 Task: Check the percentage active listings of fireplace in the last 1 year.
Action: Mouse moved to (949, 241)
Screenshot: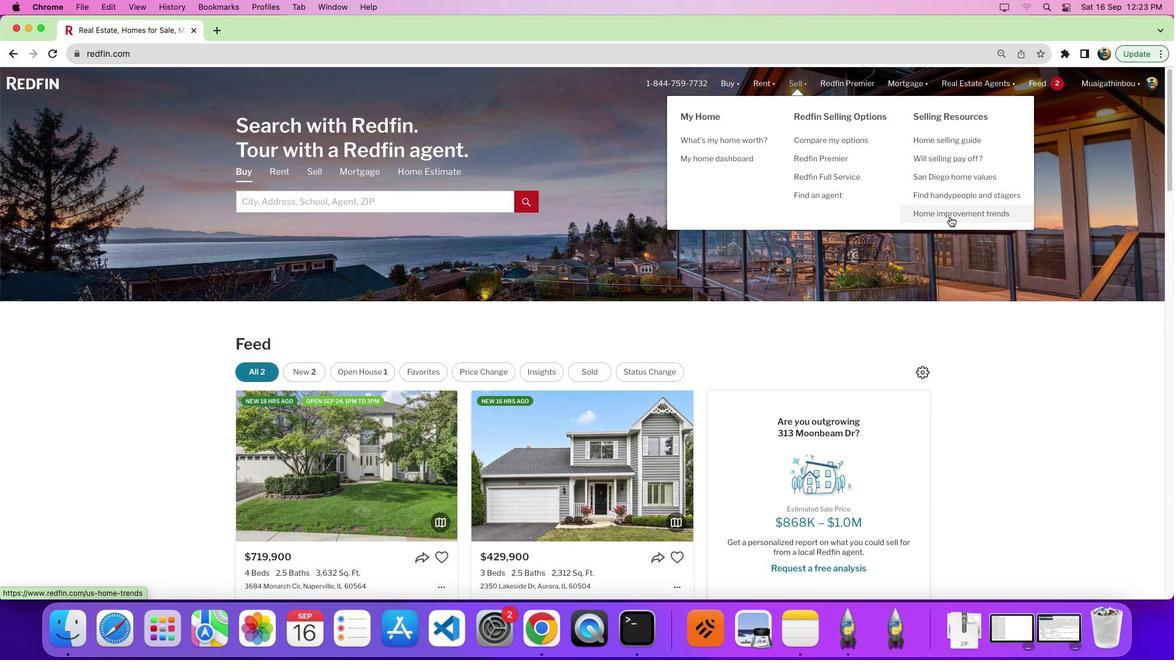 
Action: Mouse pressed left at (949, 241)
Screenshot: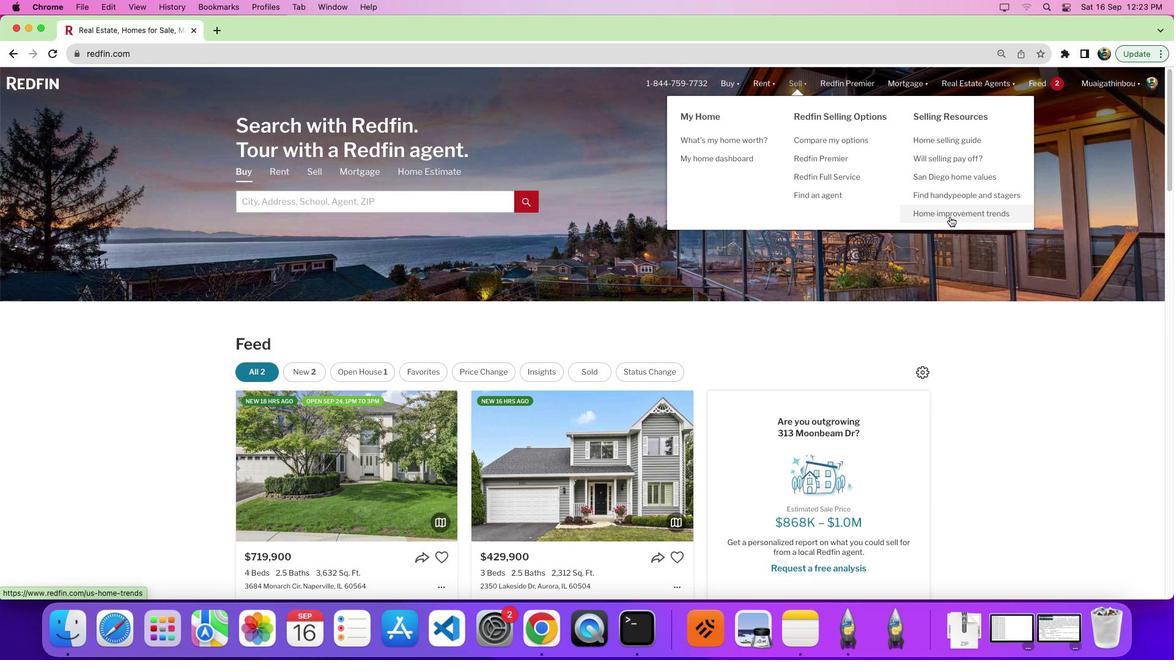 
Action: Mouse pressed left at (949, 241)
Screenshot: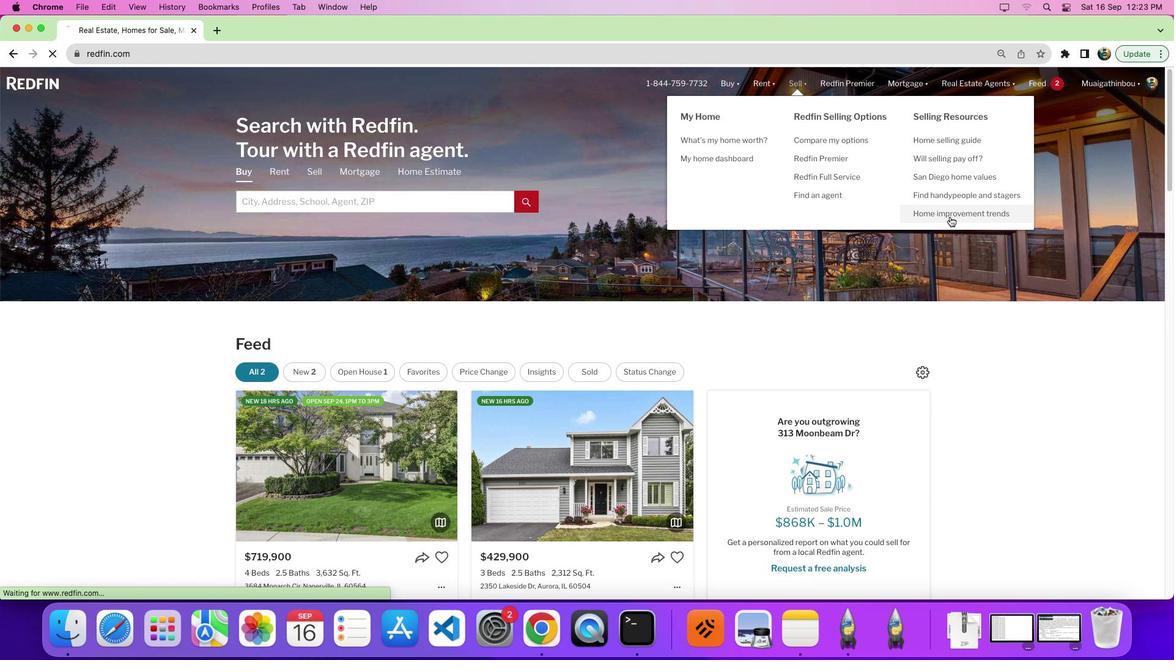 
Action: Mouse moved to (728, 402)
Screenshot: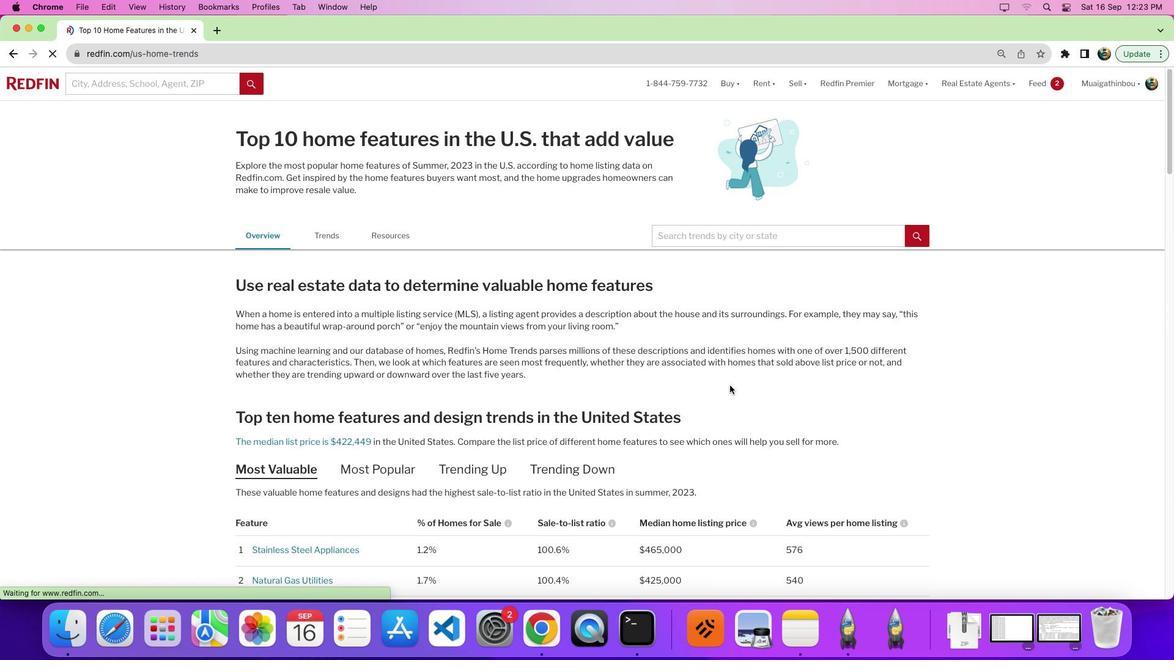 
Action: Mouse scrolled (728, 402) with delta (-6, 31)
Screenshot: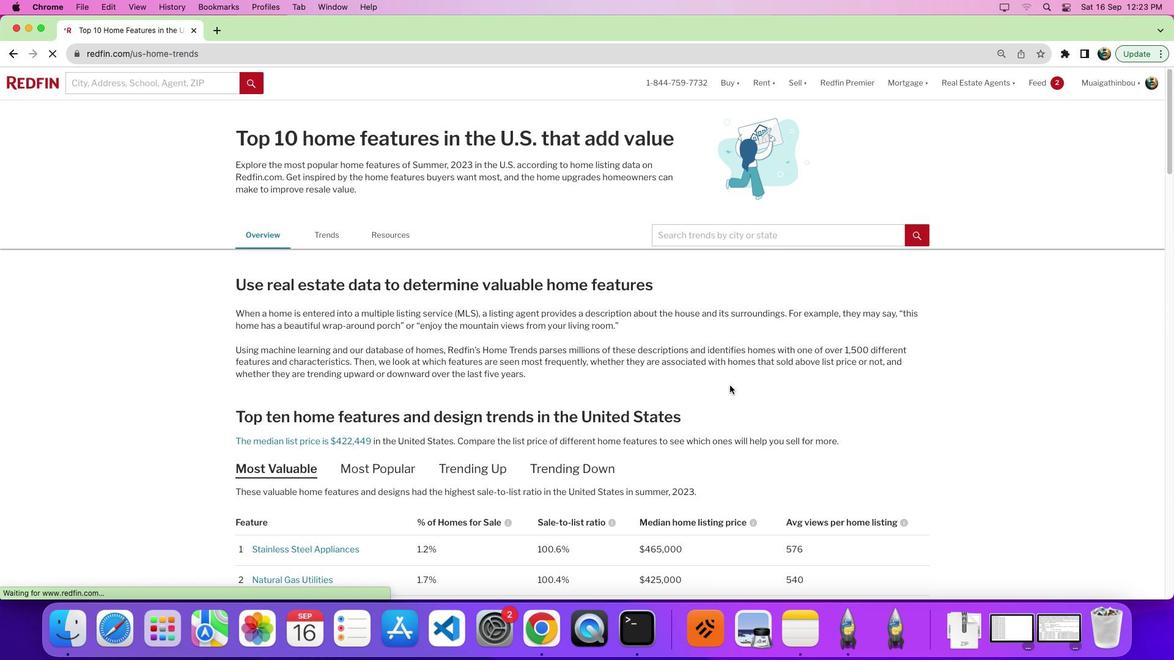 
Action: Mouse moved to (729, 402)
Screenshot: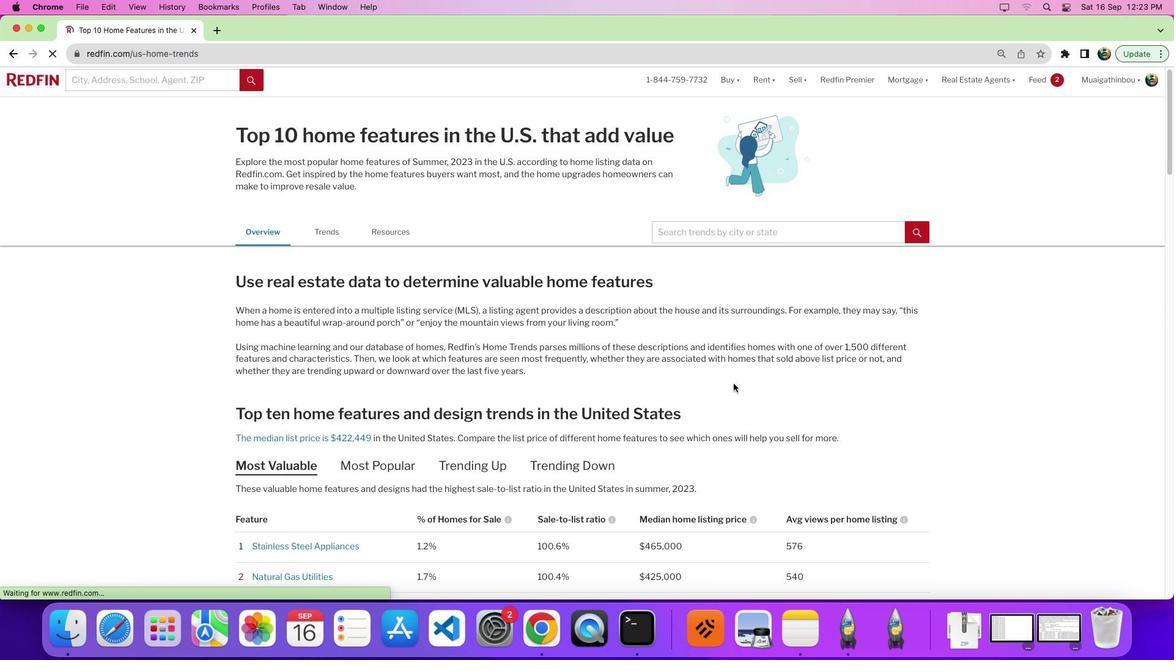 
Action: Mouse scrolled (729, 402) with delta (-6, 31)
Screenshot: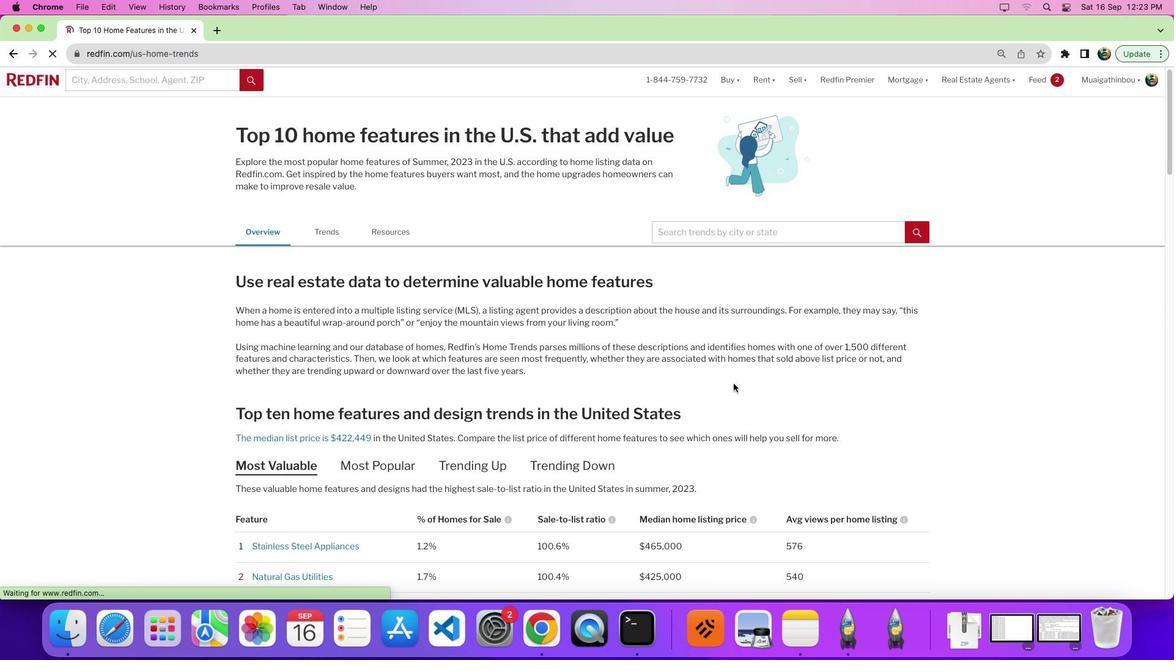 
Action: Mouse moved to (731, 401)
Screenshot: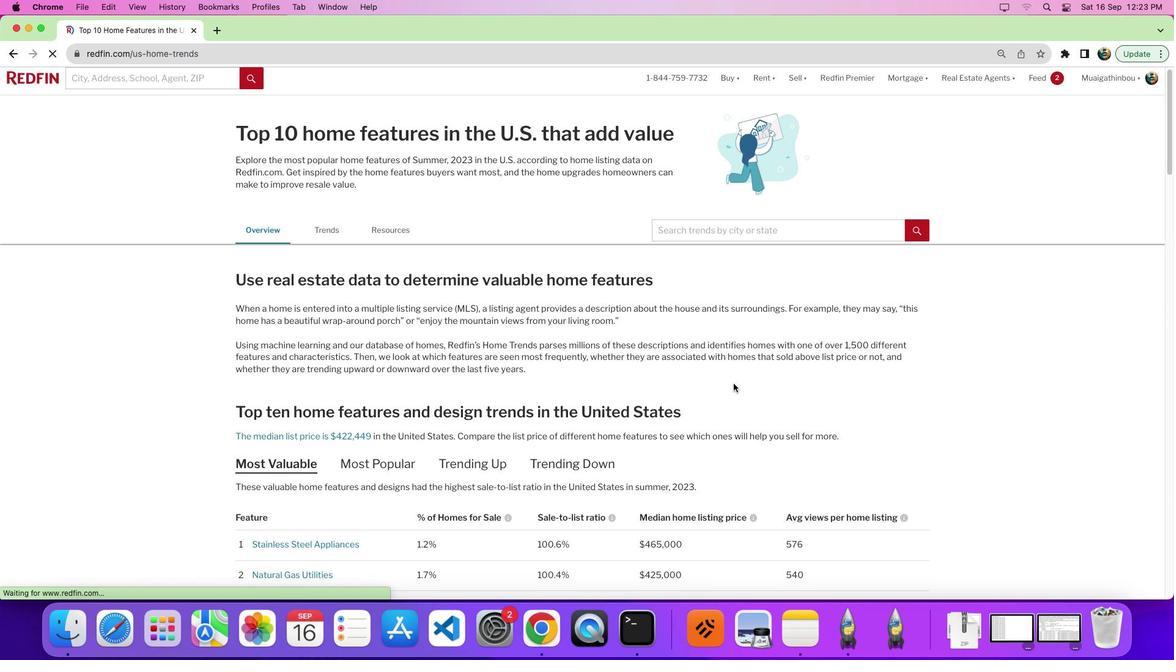 
Action: Mouse scrolled (731, 401) with delta (-6, 31)
Screenshot: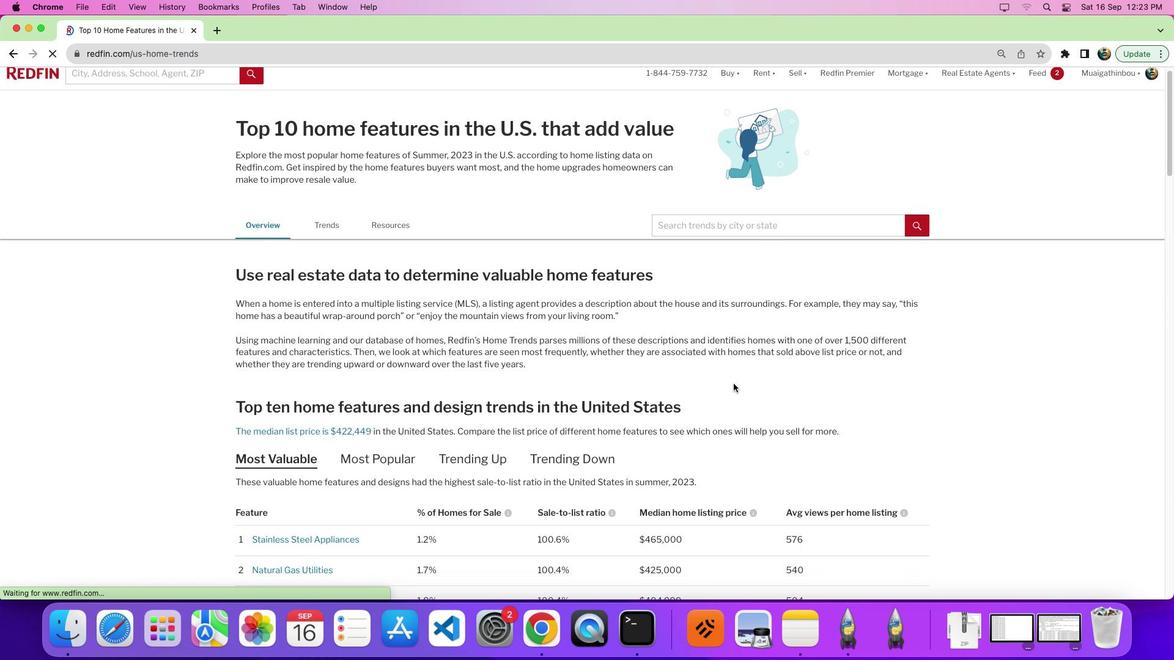 
Action: Mouse moved to (730, 400)
Screenshot: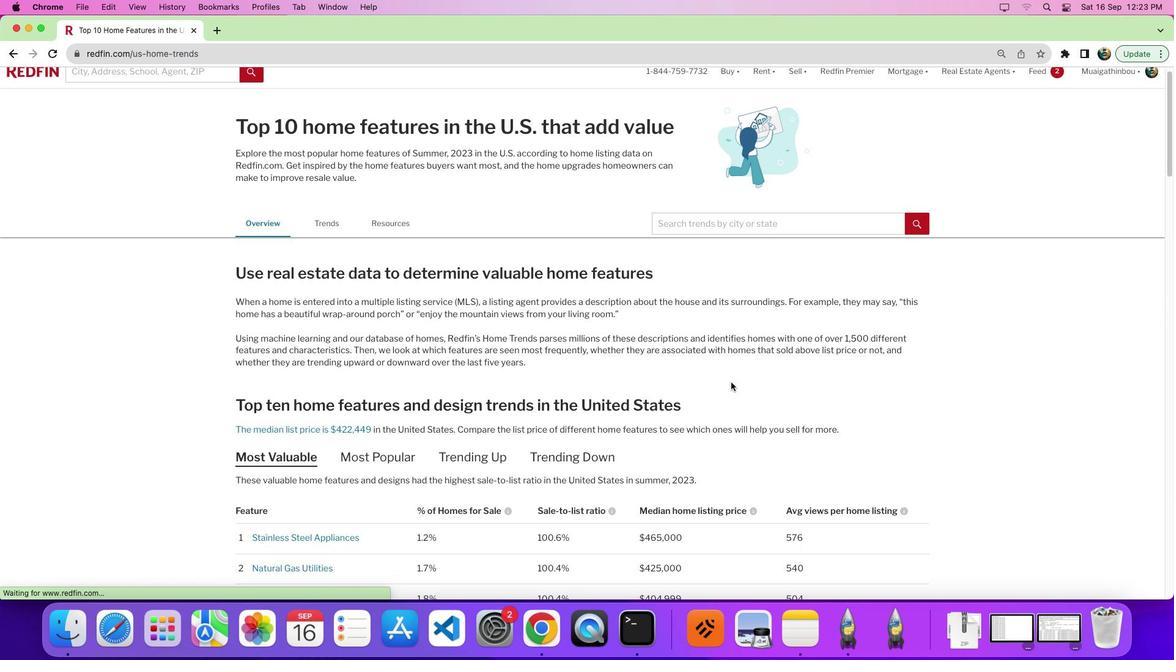 
Action: Mouse scrolled (730, 400) with delta (-6, 31)
Screenshot: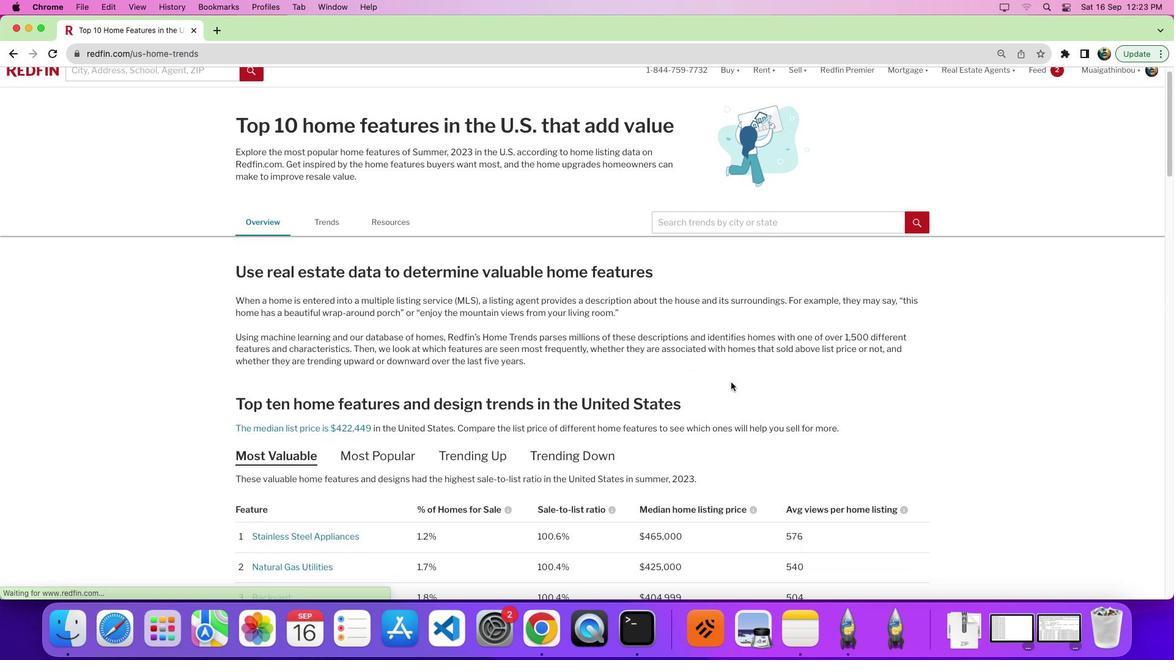 
Action: Mouse scrolled (730, 400) with delta (-6, 31)
Screenshot: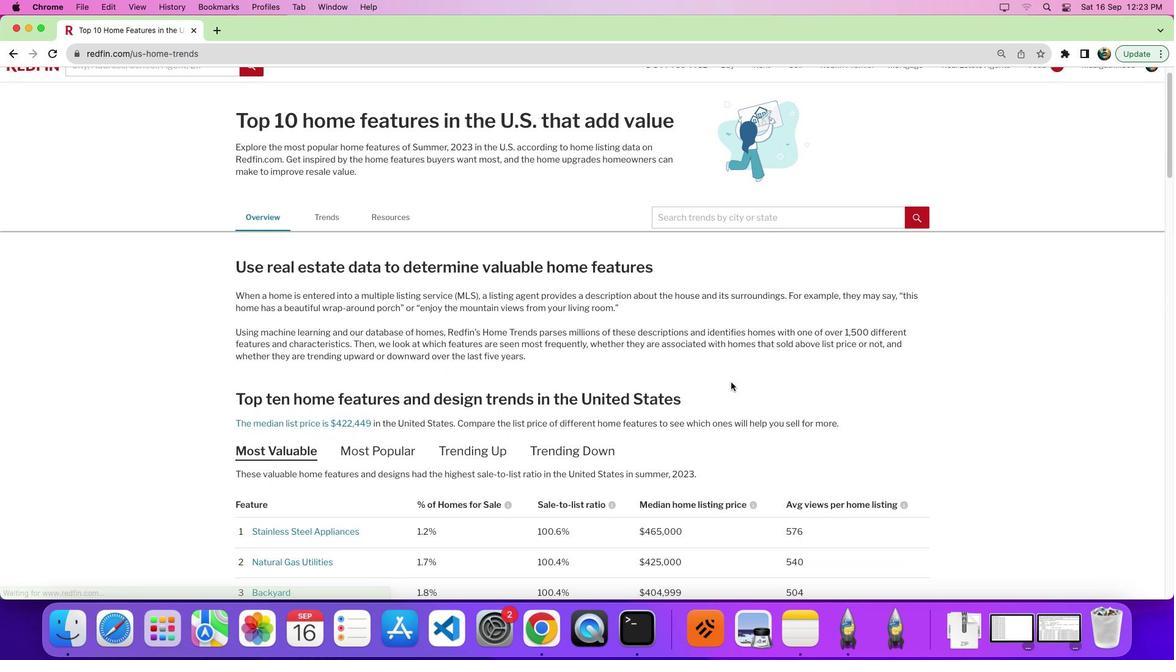 
Action: Mouse moved to (727, 401)
Screenshot: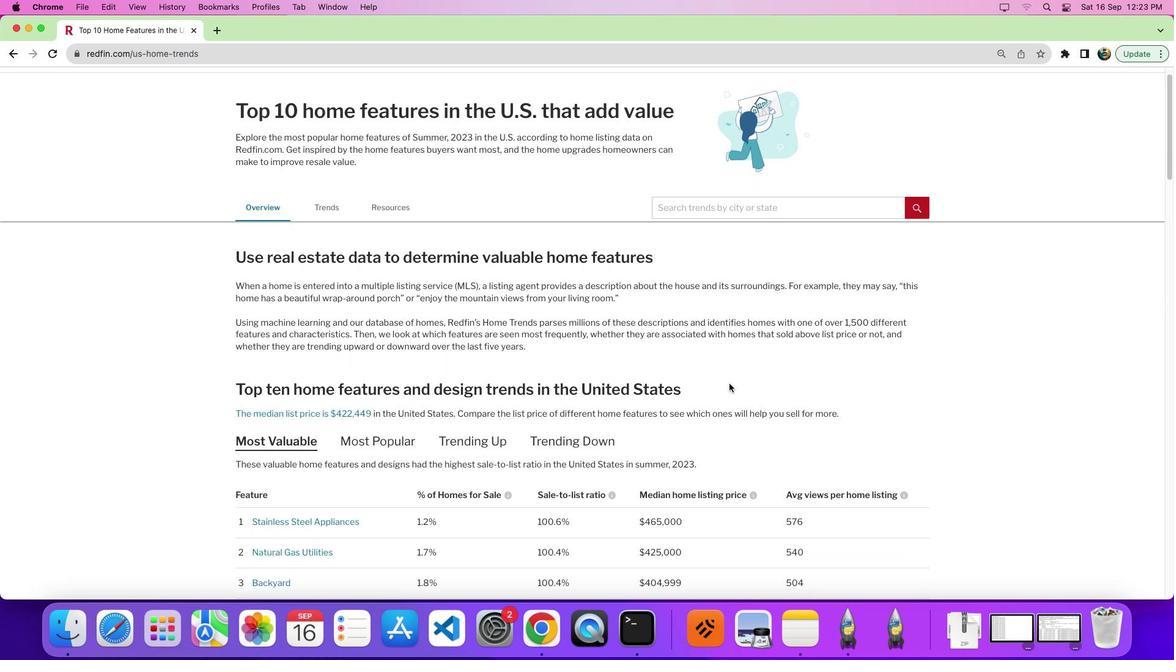
Action: Mouse scrolled (727, 401) with delta (-6, 31)
Screenshot: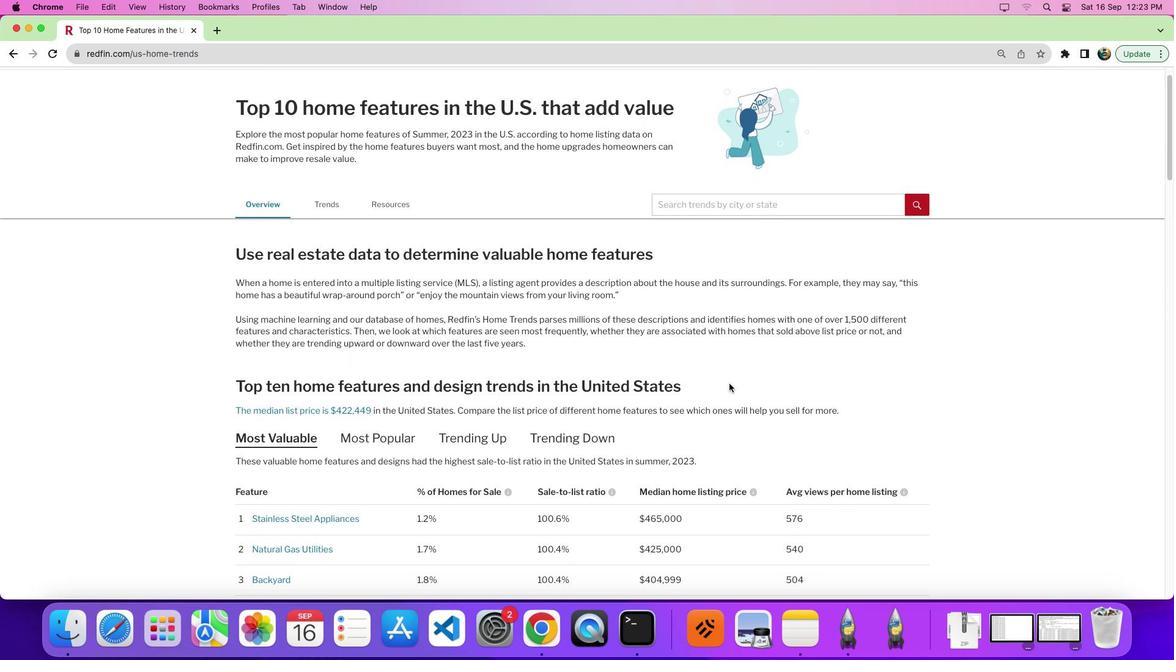 
Action: Mouse scrolled (727, 401) with delta (-6, 31)
Screenshot: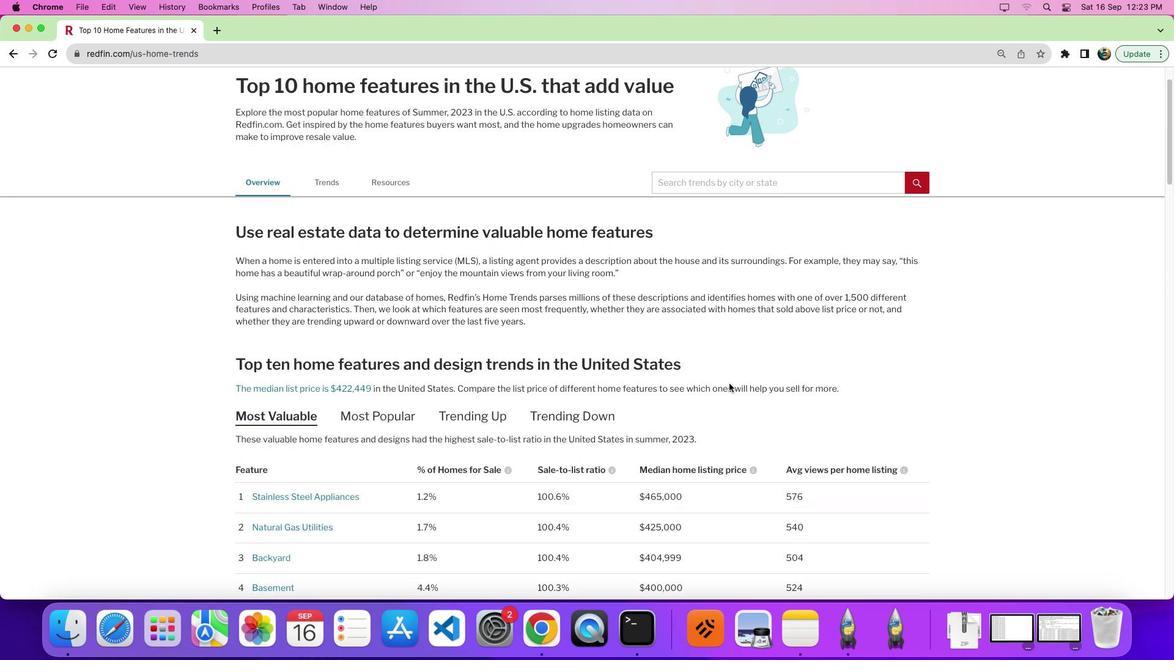 
Action: Mouse scrolled (727, 401) with delta (-6, 27)
Screenshot: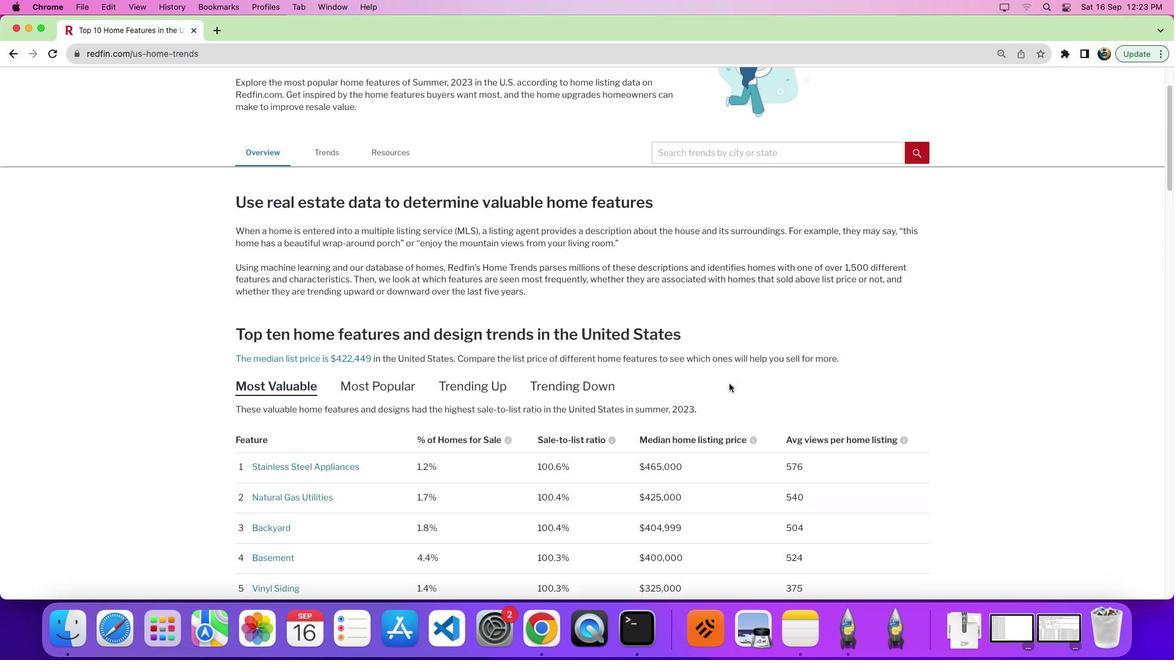 
Action: Mouse scrolled (727, 401) with delta (-6, 31)
Screenshot: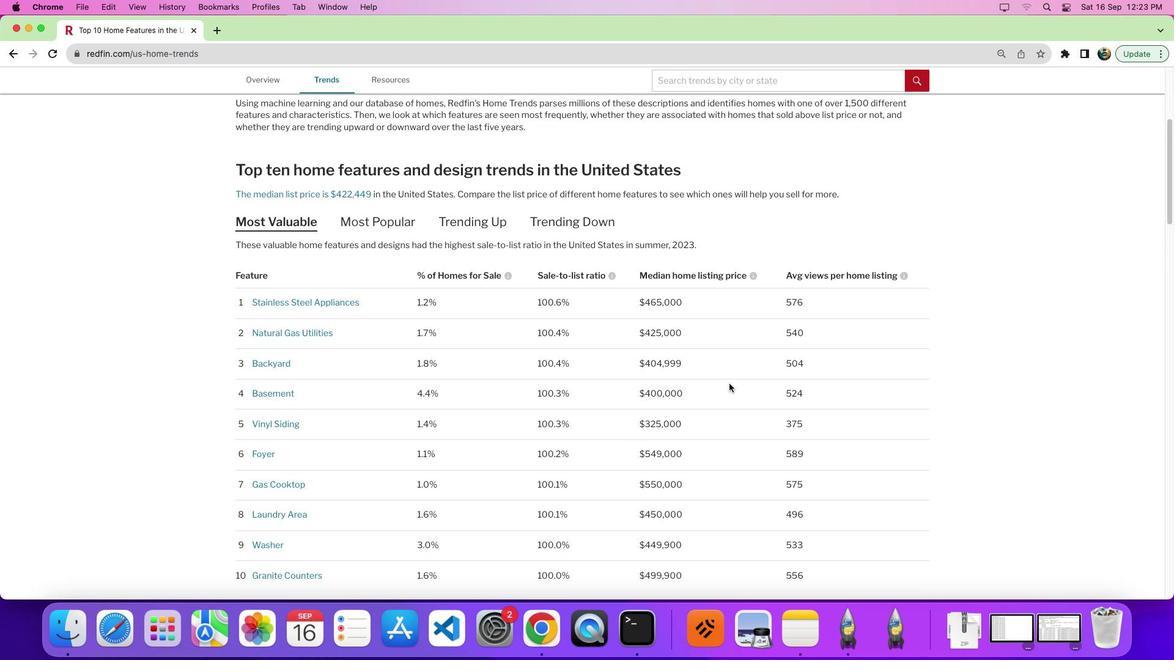 
Action: Mouse scrolled (727, 401) with delta (-6, 31)
Screenshot: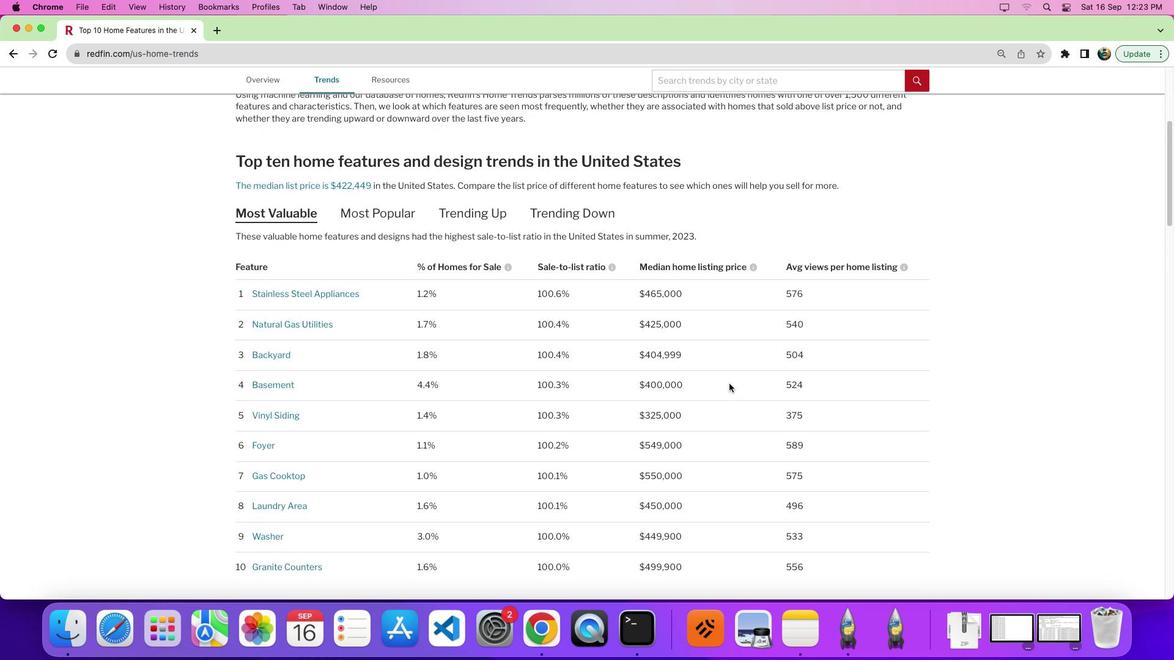 
Action: Mouse scrolled (727, 401) with delta (-6, 30)
Screenshot: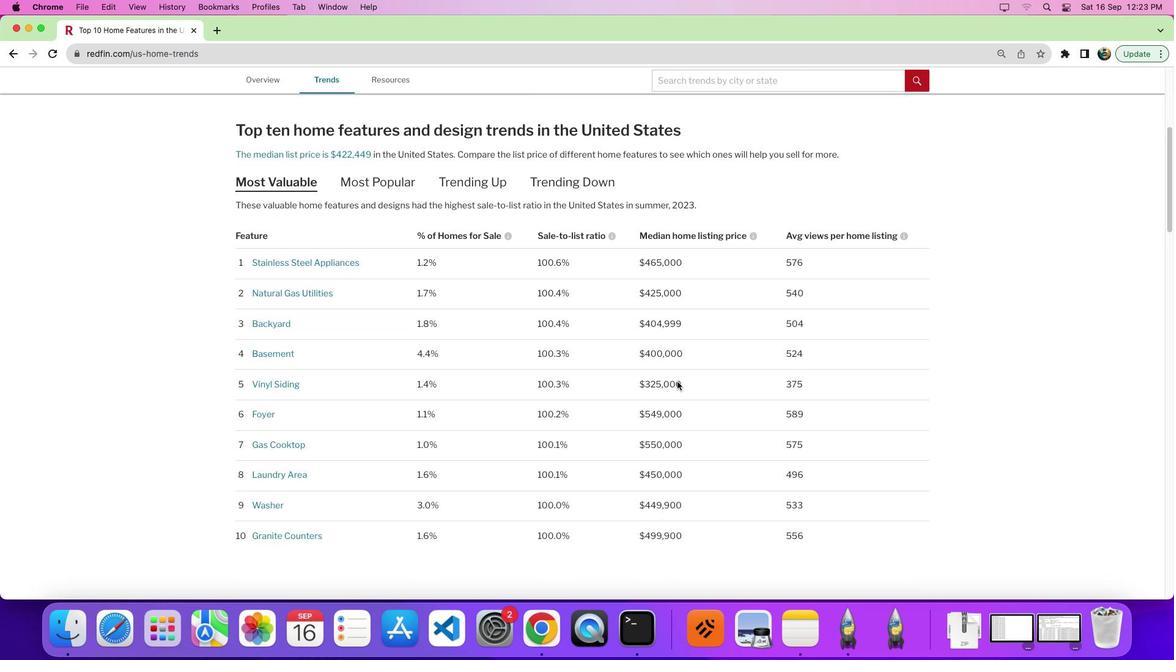 
Action: Mouse moved to (631, 398)
Screenshot: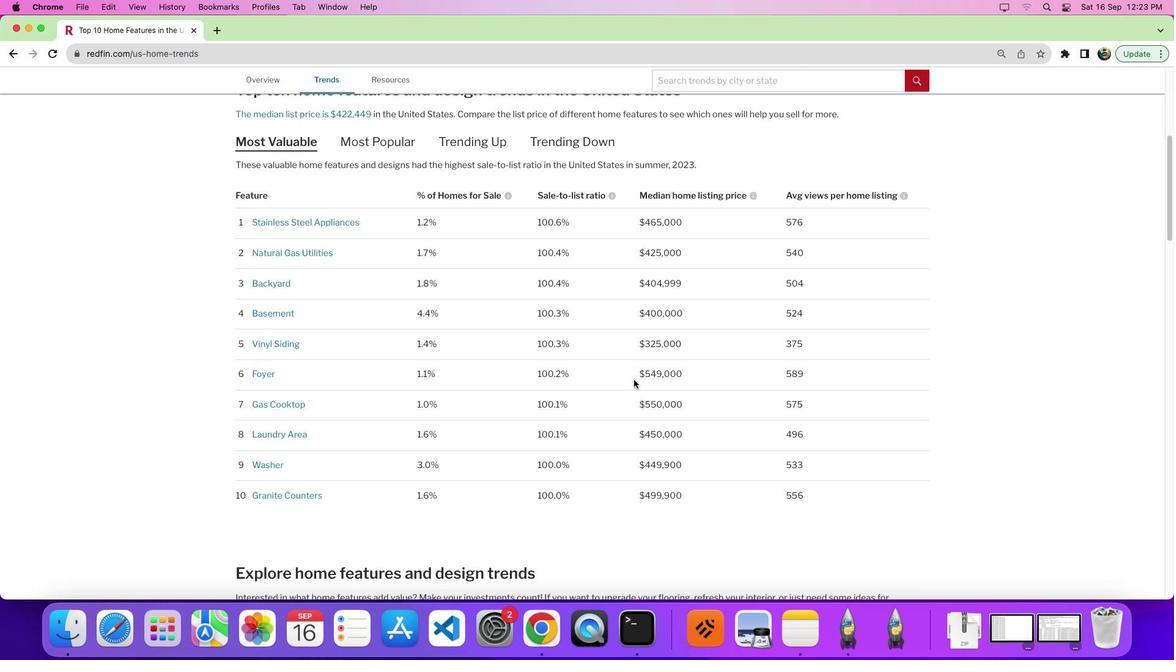 
Action: Mouse scrolled (631, 398) with delta (-6, 31)
Screenshot: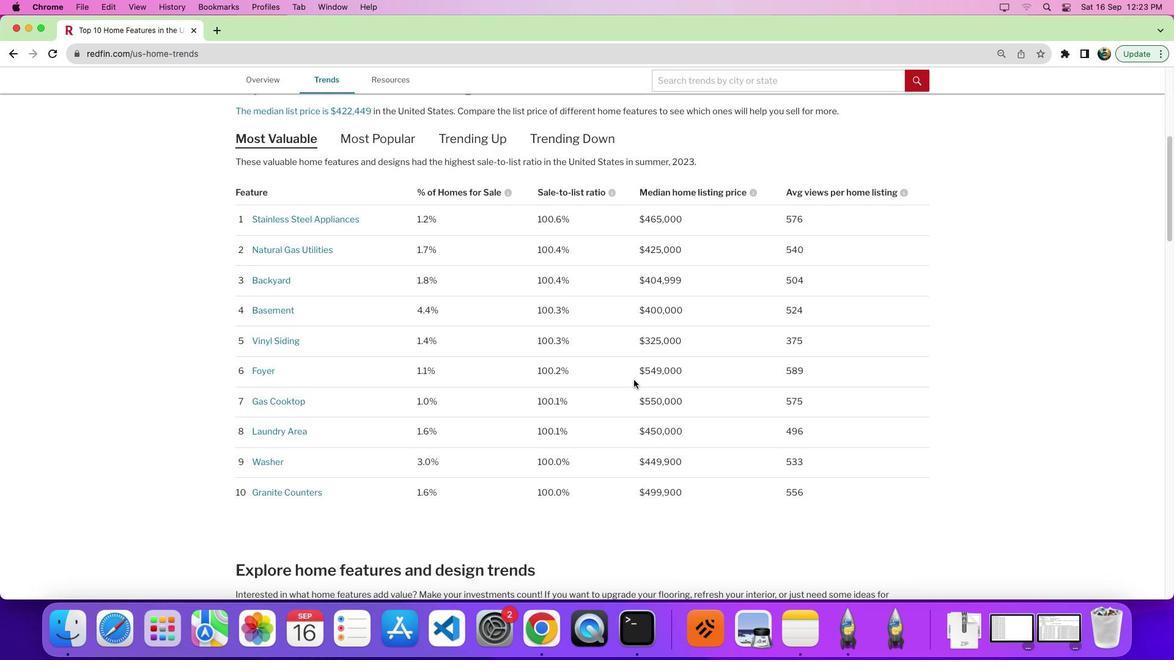 
Action: Mouse scrolled (631, 398) with delta (-6, 31)
Screenshot: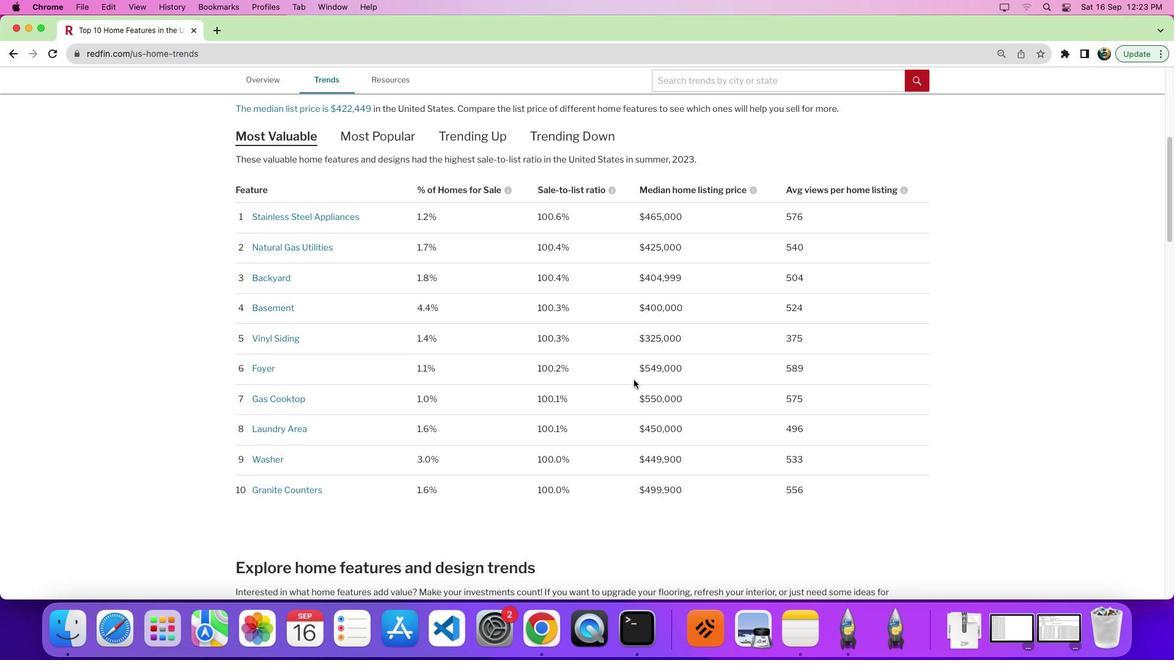 
Action: Mouse moved to (631, 398)
Screenshot: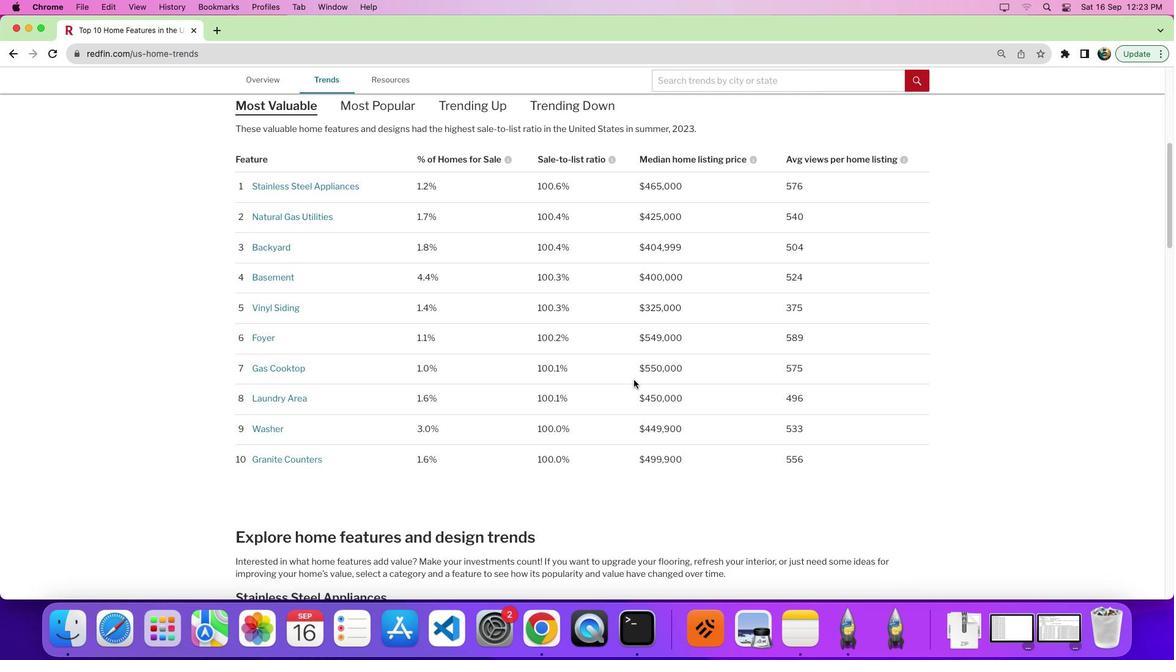 
Action: Mouse scrolled (631, 398) with delta (-6, 31)
Screenshot: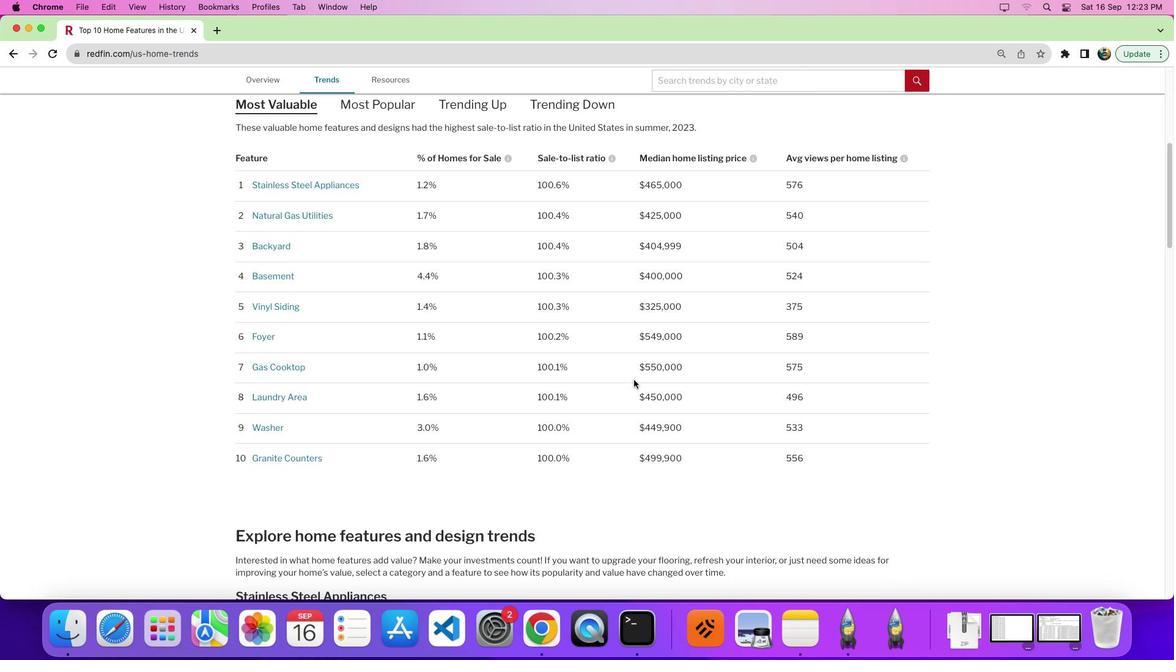 
Action: Mouse scrolled (631, 398) with delta (-6, 31)
Screenshot: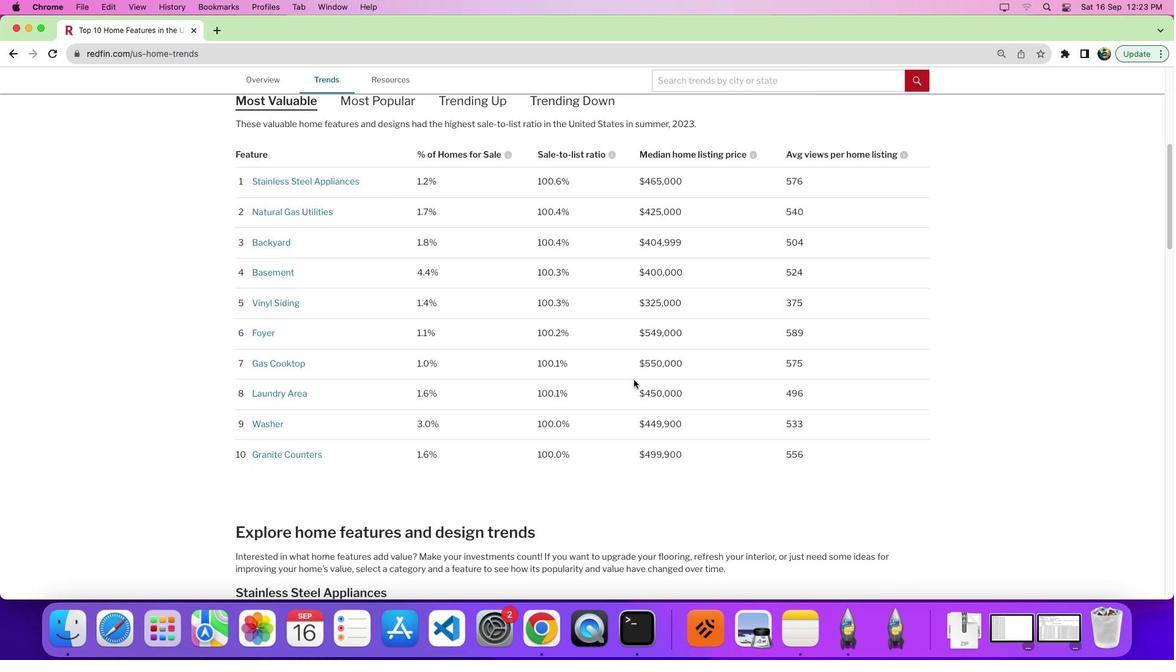 
Action: Mouse scrolled (631, 398) with delta (-6, 27)
Screenshot: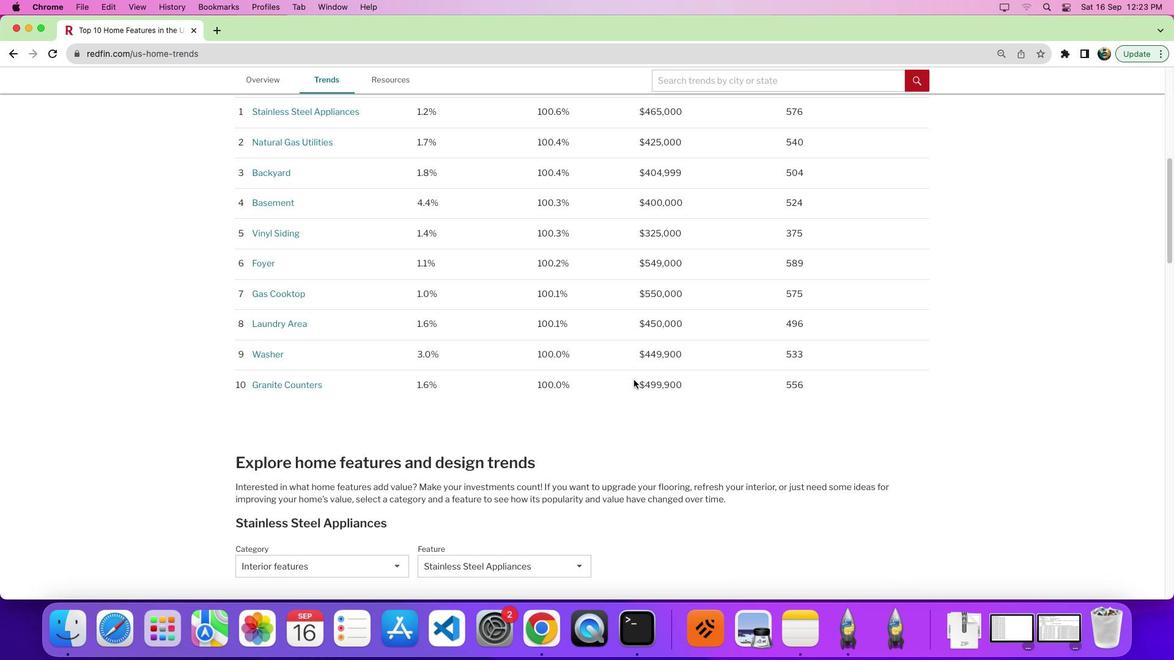 
Action: Mouse moved to (517, 433)
Screenshot: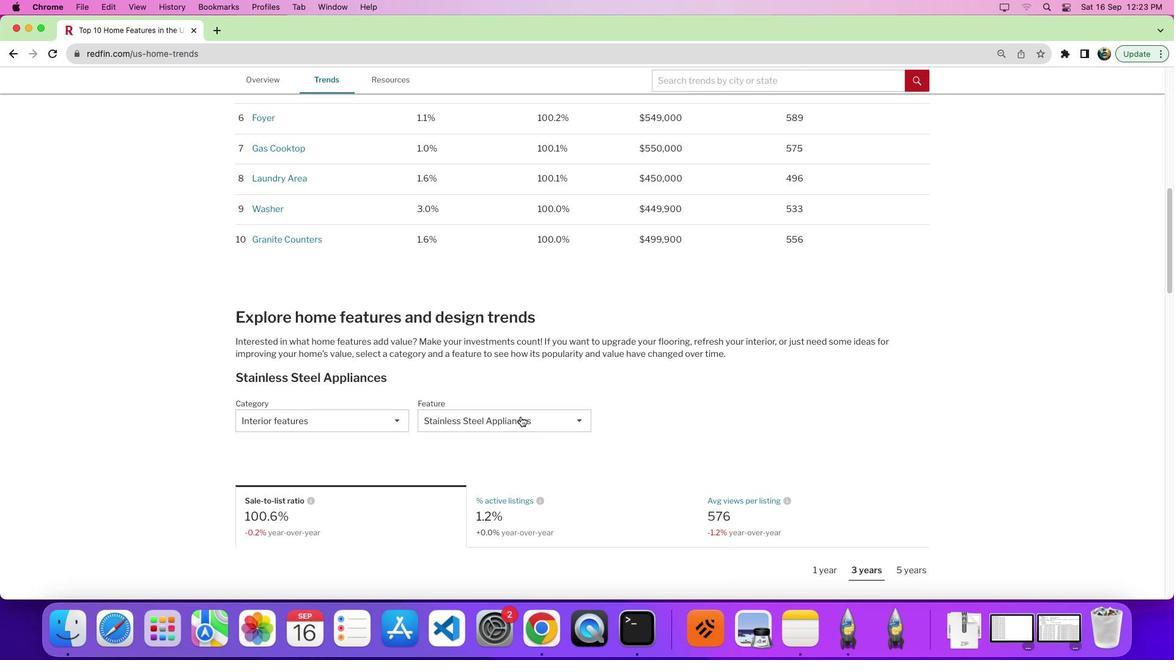 
Action: Mouse pressed left at (517, 433)
Screenshot: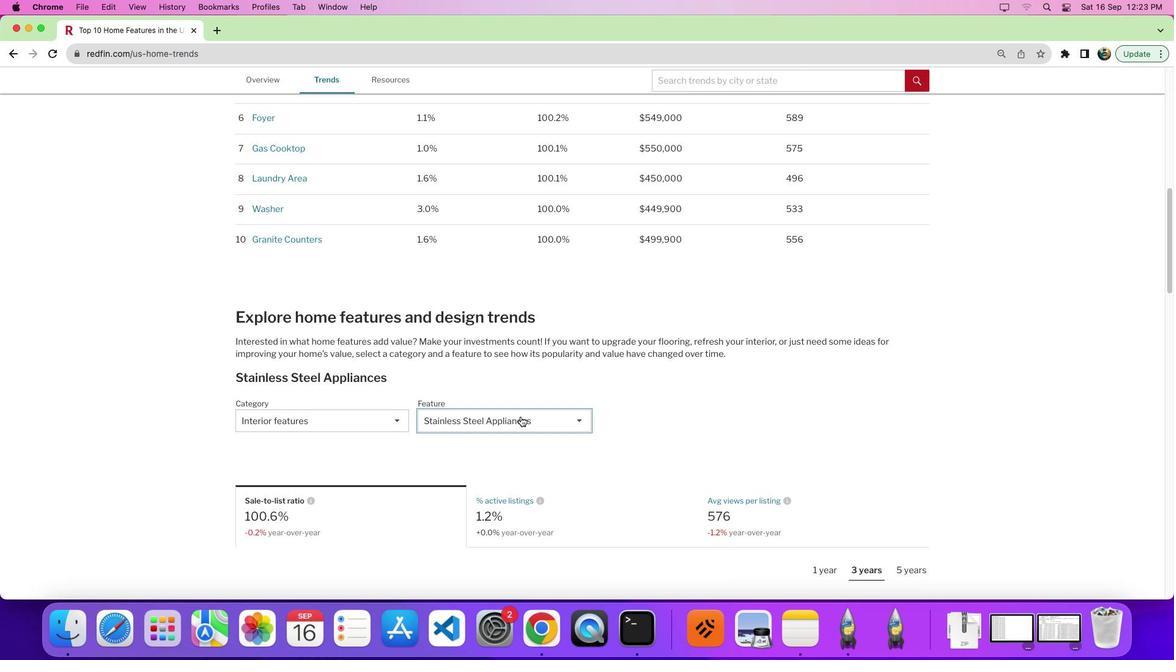 
Action: Mouse moved to (583, 517)
Screenshot: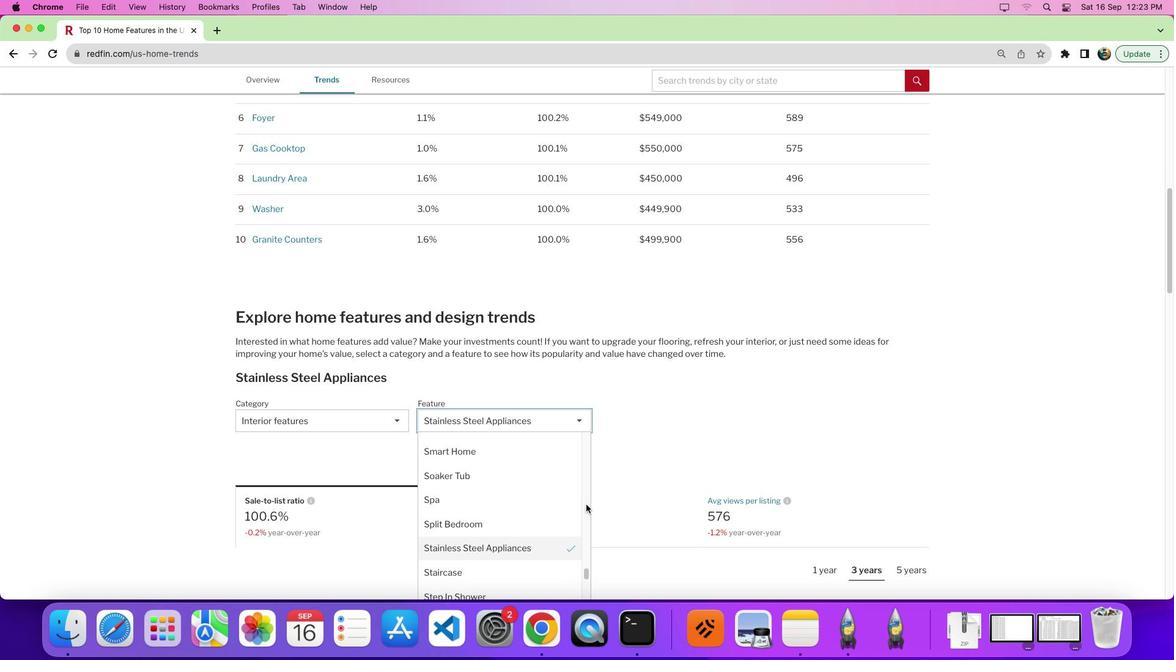
Action: Mouse pressed left at (583, 517)
Screenshot: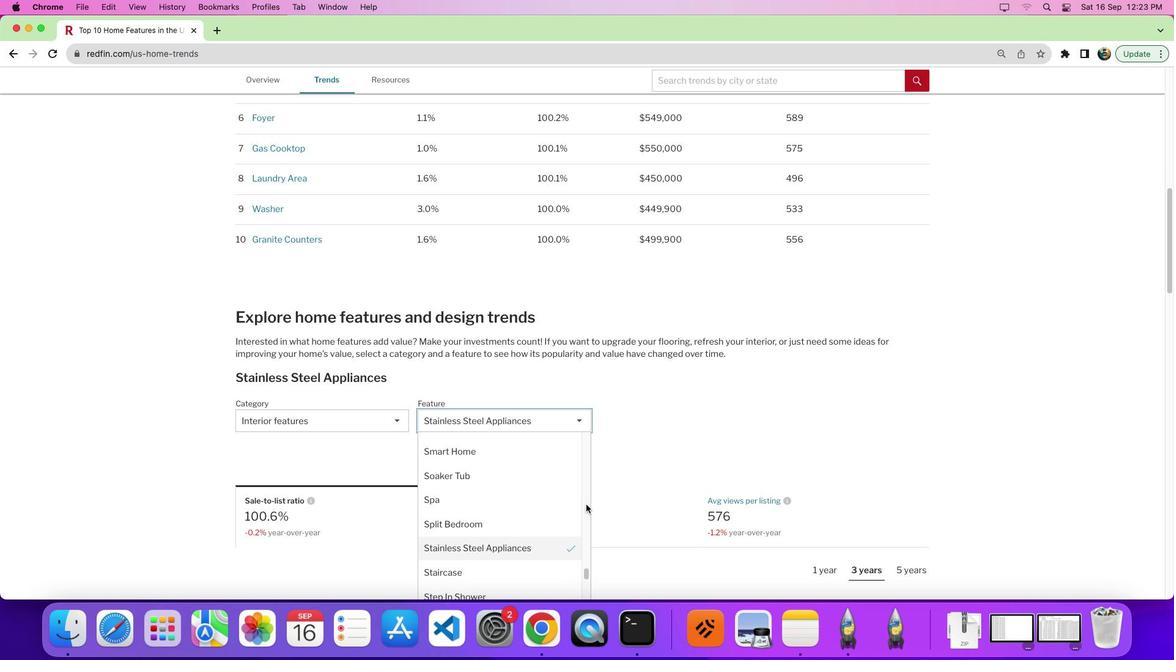 
Action: Mouse moved to (488, 517)
Screenshot: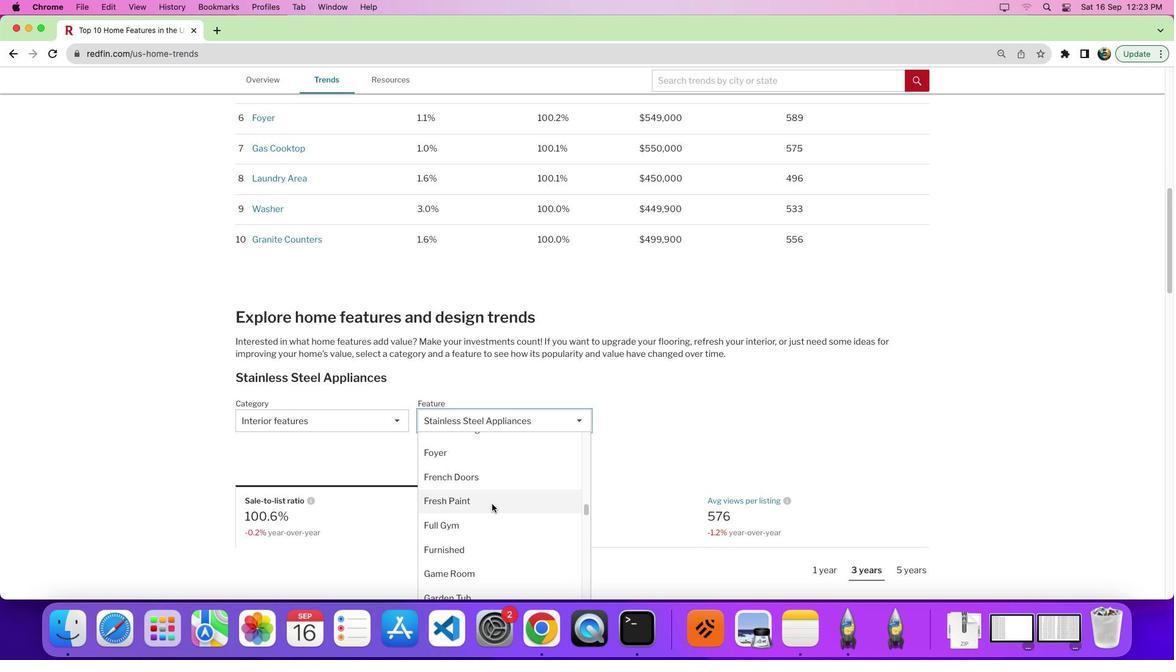 
Action: Mouse scrolled (488, 517) with delta (-6, 32)
Screenshot: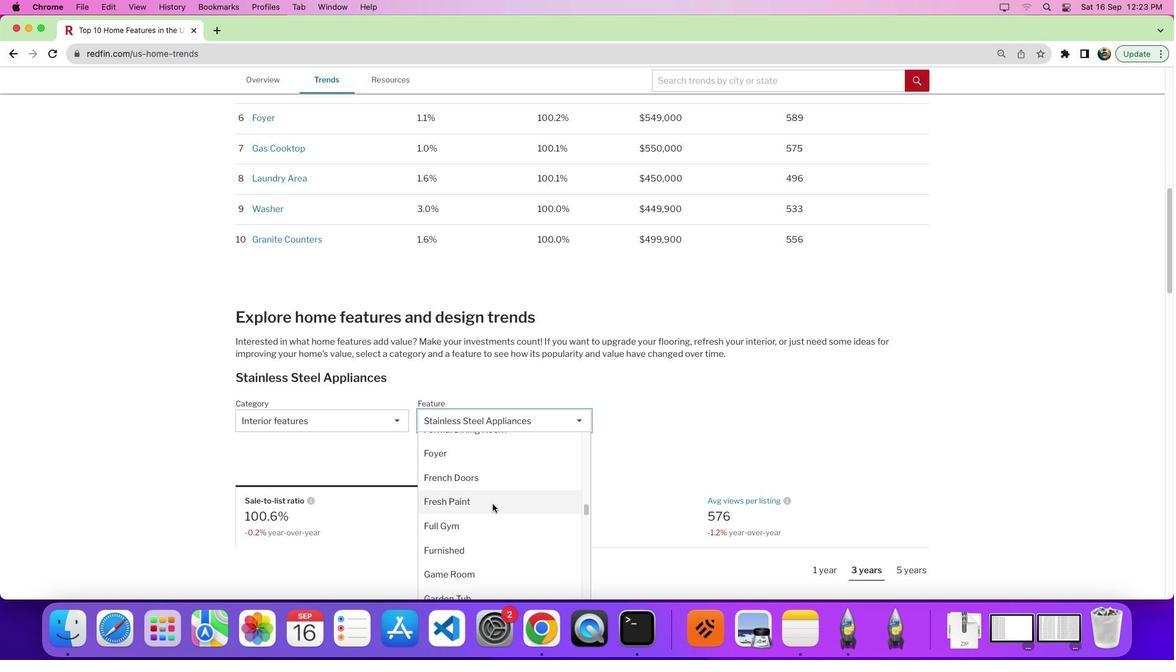 
Action: Mouse scrolled (488, 517) with delta (-6, 32)
Screenshot: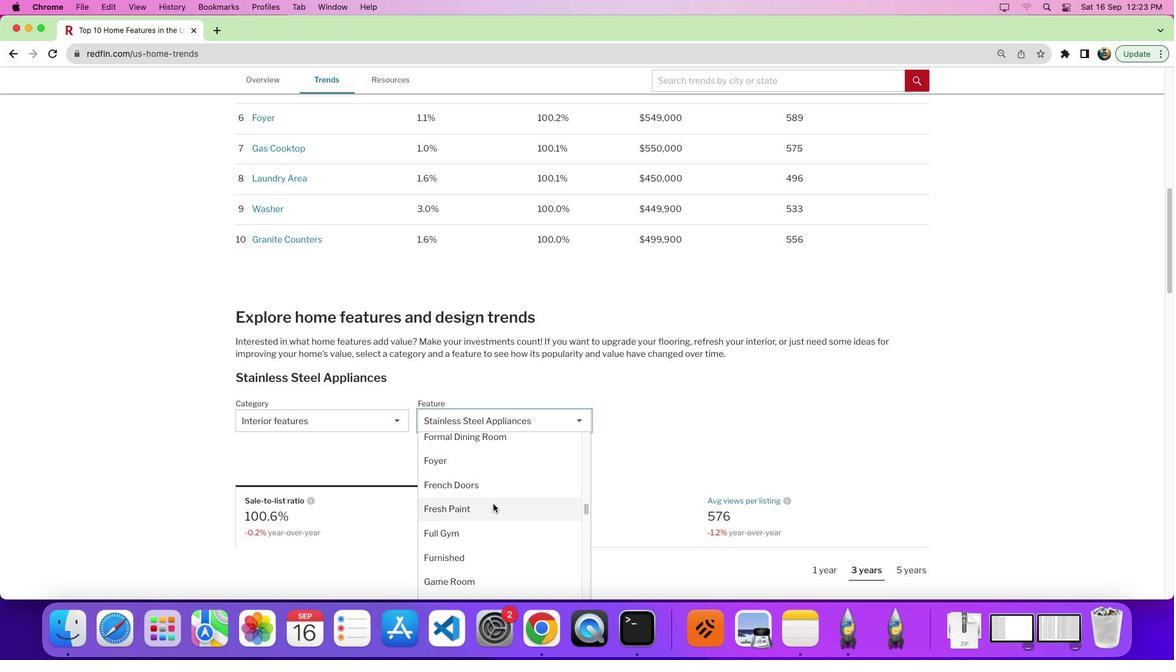 
Action: Mouse moved to (488, 525)
Screenshot: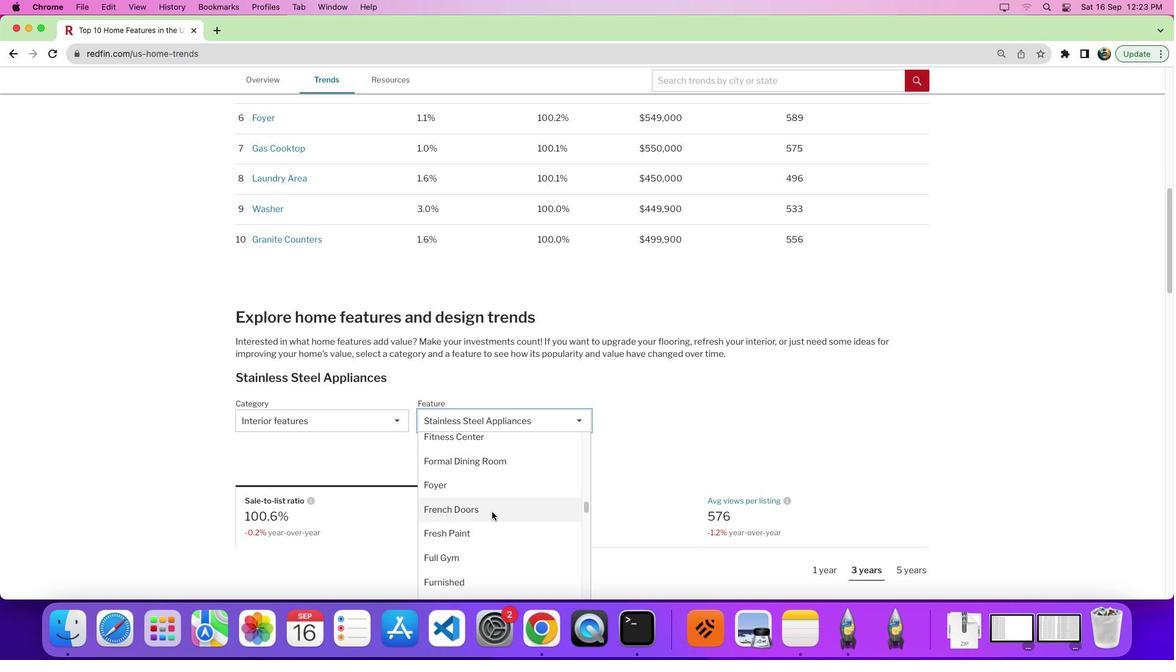 
Action: Mouse scrolled (488, 525) with delta (-6, 32)
Screenshot: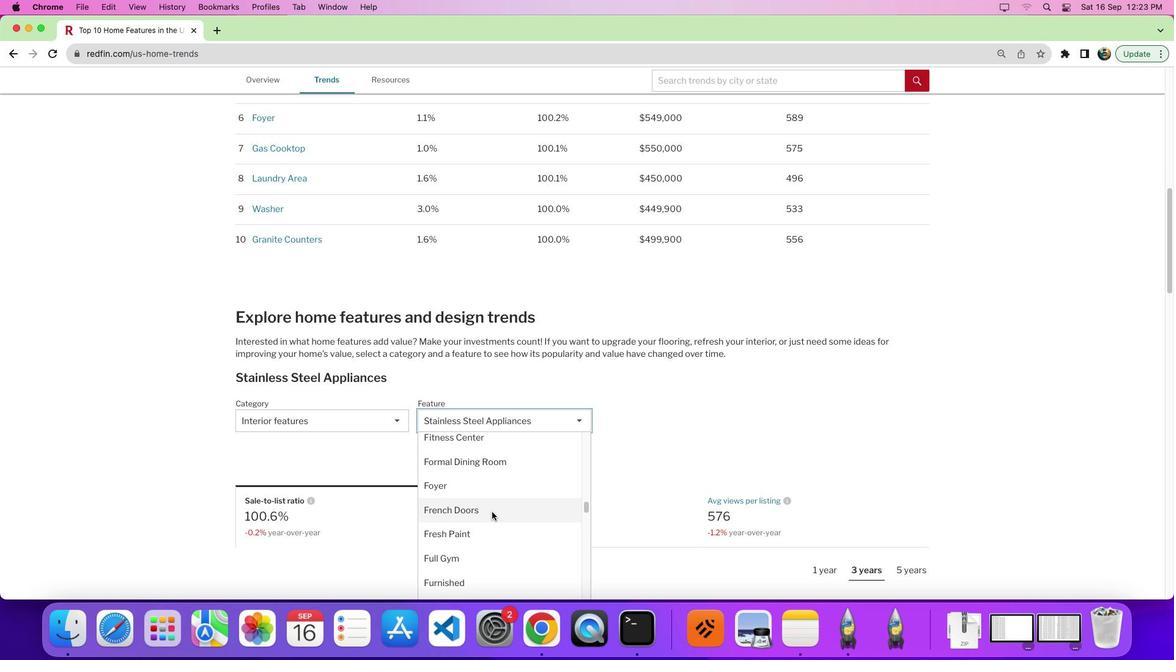 
Action: Mouse scrolled (488, 525) with delta (-6, 32)
Screenshot: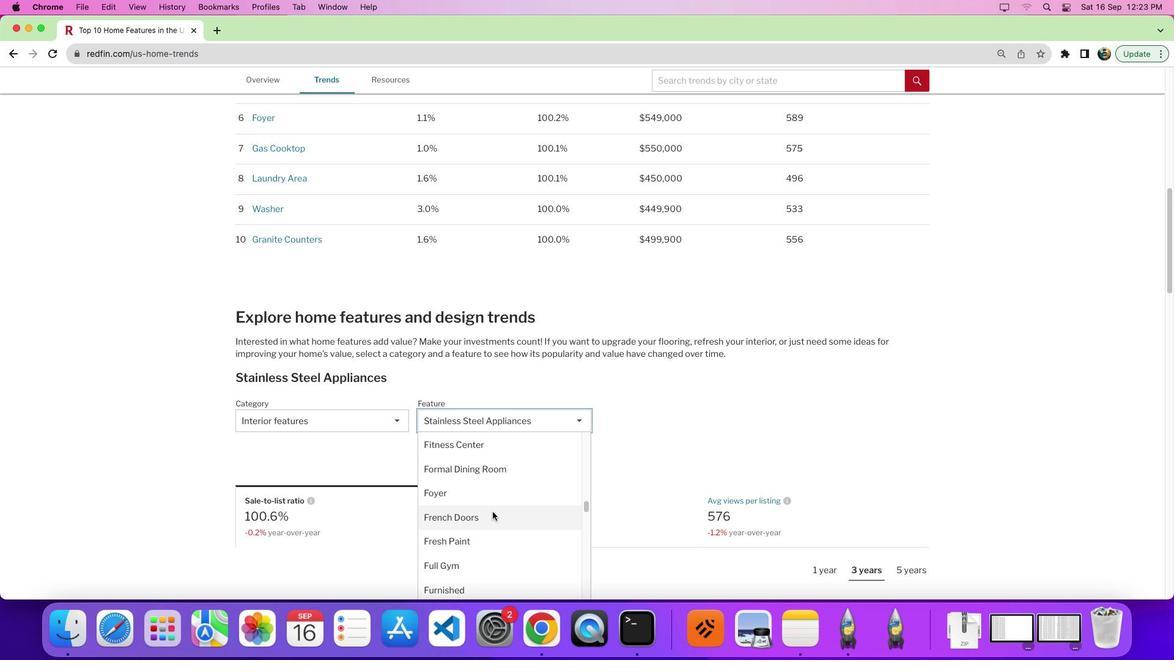 
Action: Mouse moved to (488, 525)
Screenshot: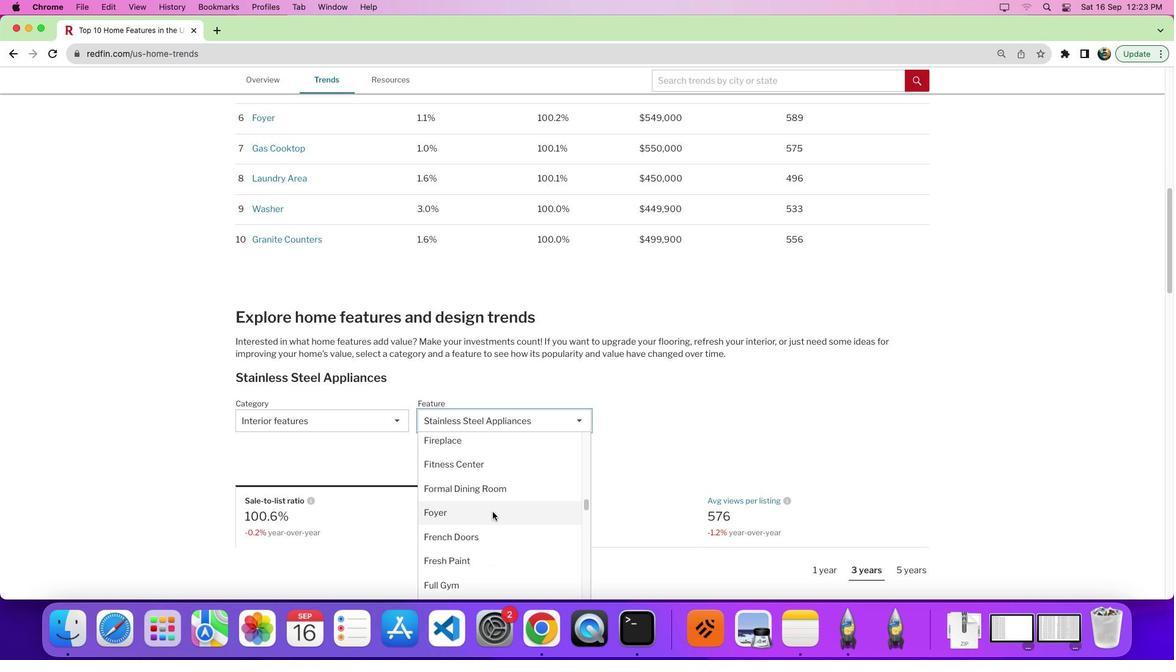 
Action: Mouse scrolled (488, 525) with delta (-6, 32)
Screenshot: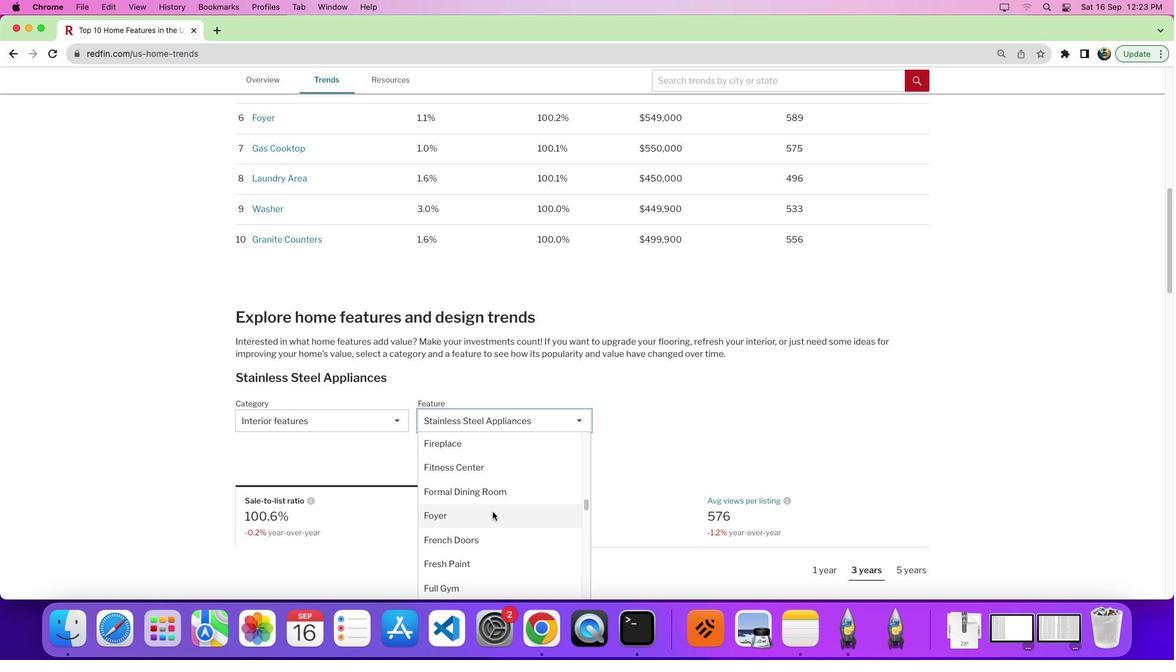 
Action: Mouse moved to (496, 465)
Screenshot: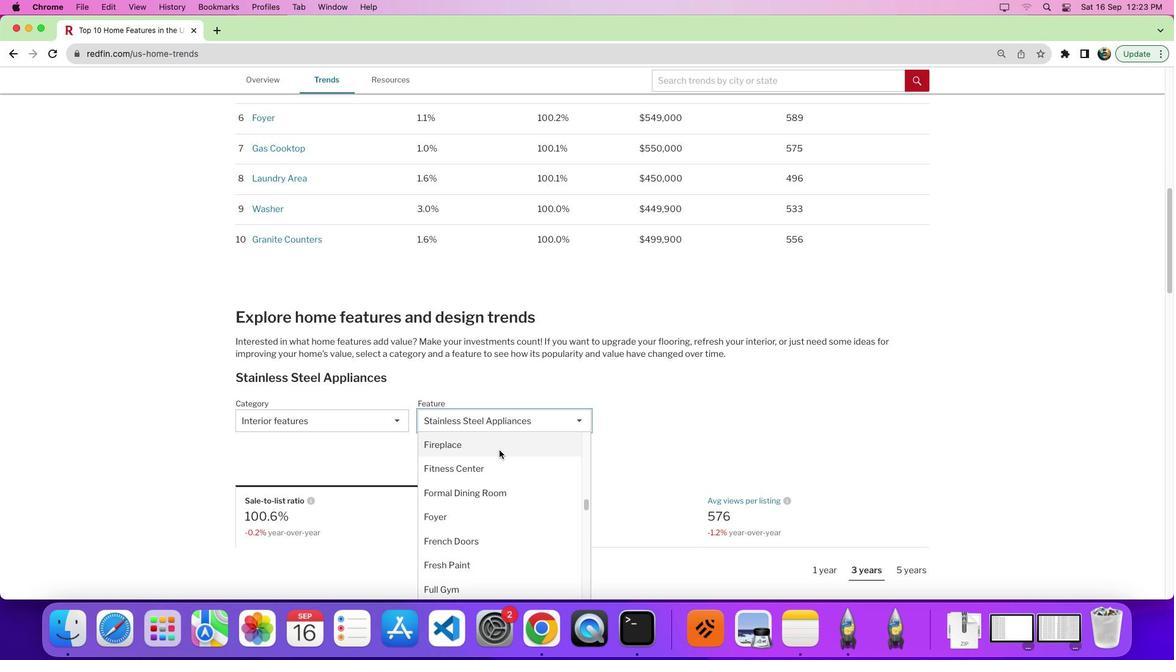 
Action: Mouse pressed left at (496, 465)
Screenshot: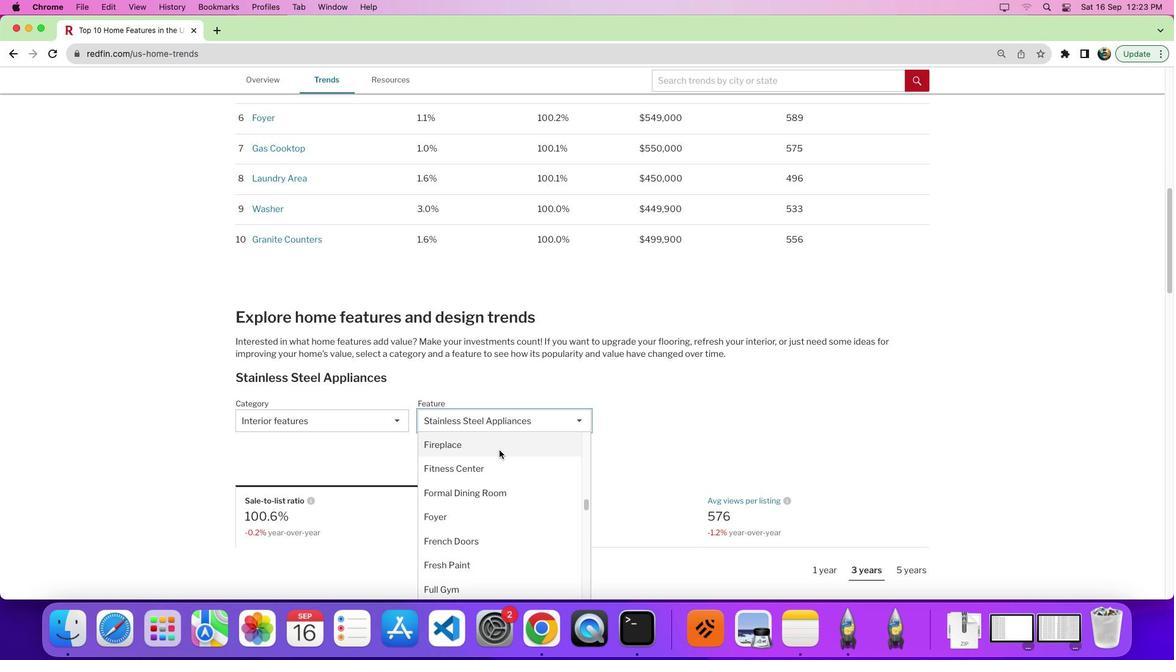 
Action: Mouse moved to (734, 430)
Screenshot: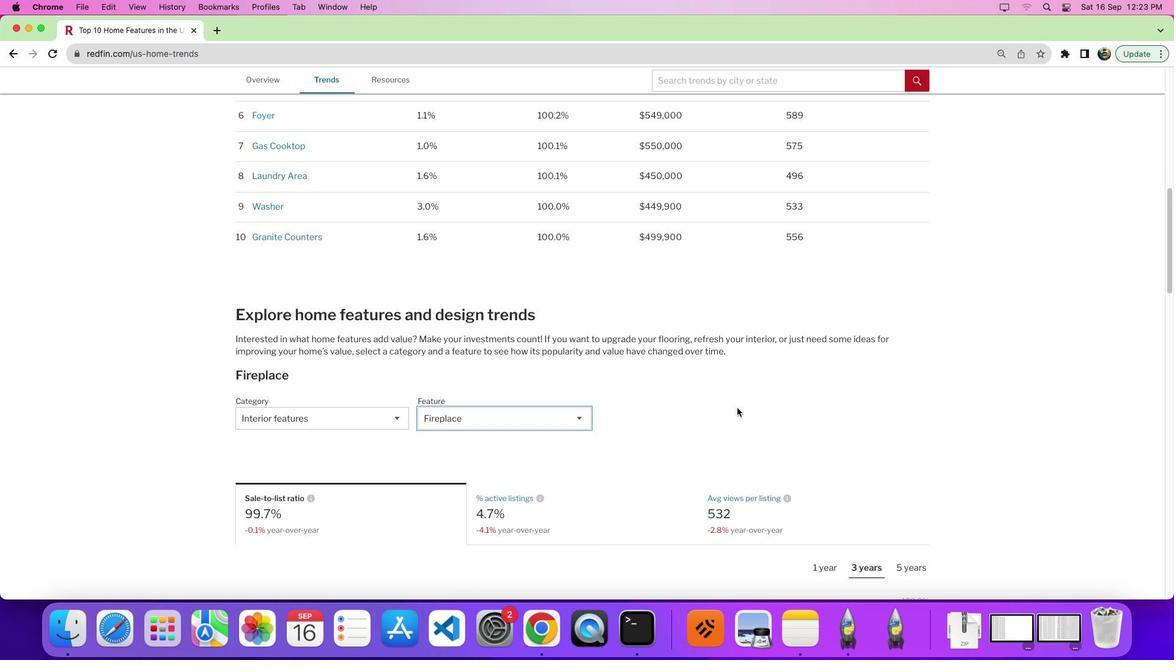 
Action: Mouse scrolled (734, 430) with delta (-6, 31)
Screenshot: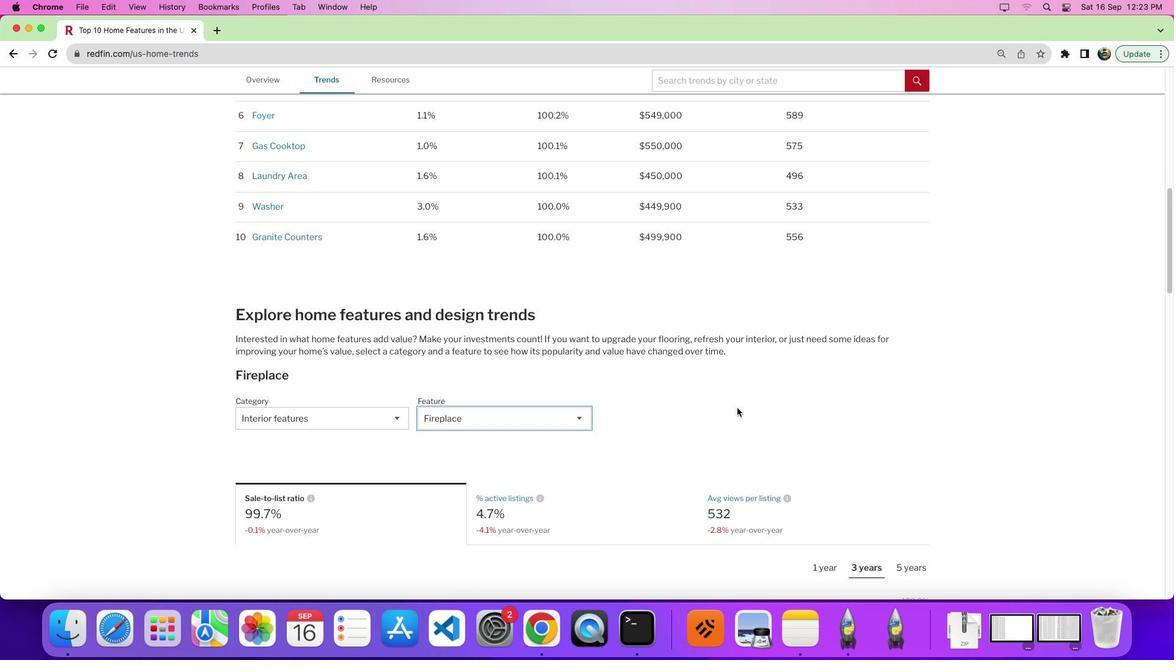 
Action: Mouse moved to (735, 426)
Screenshot: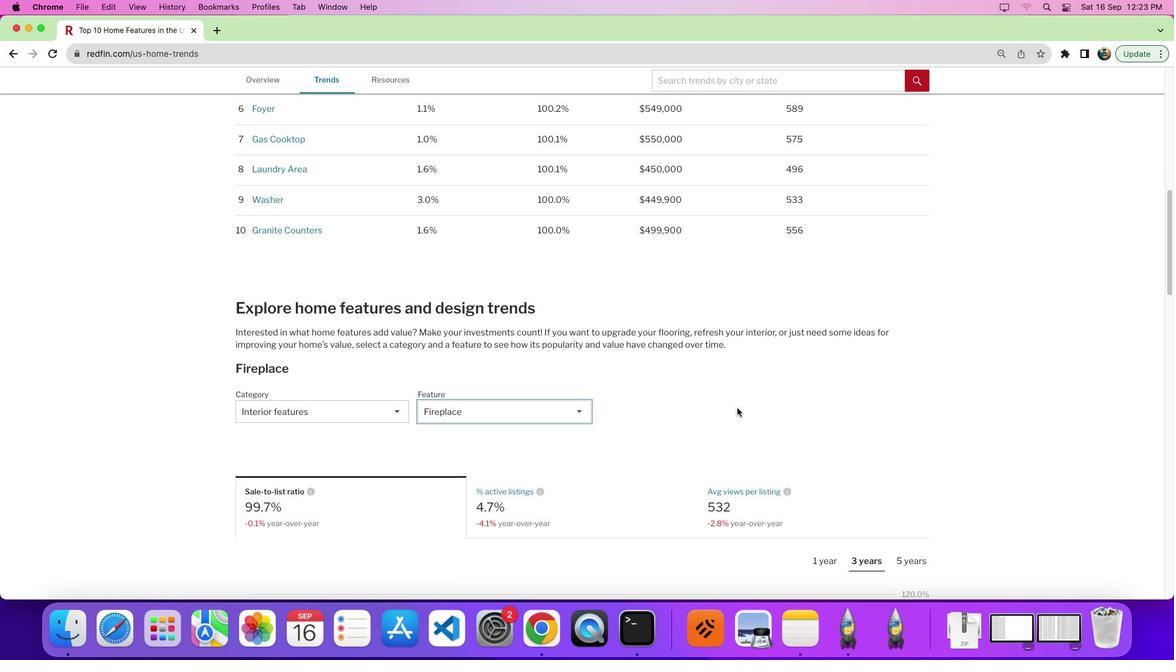 
Action: Mouse scrolled (735, 426) with delta (-6, 31)
Screenshot: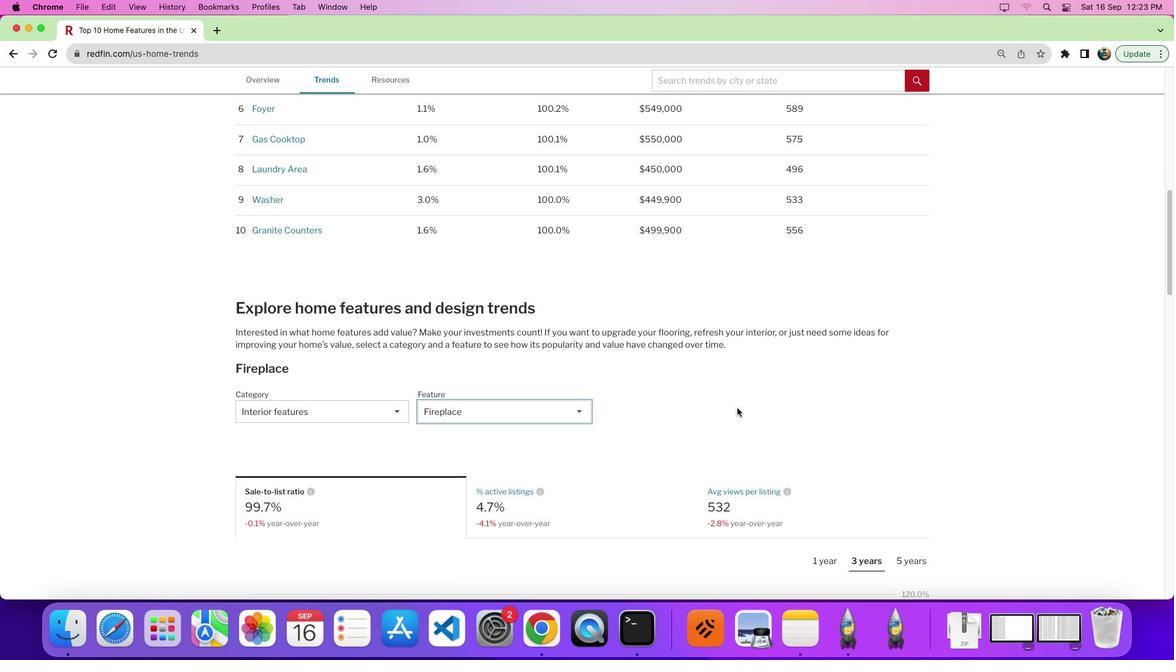 
Action: Mouse moved to (735, 424)
Screenshot: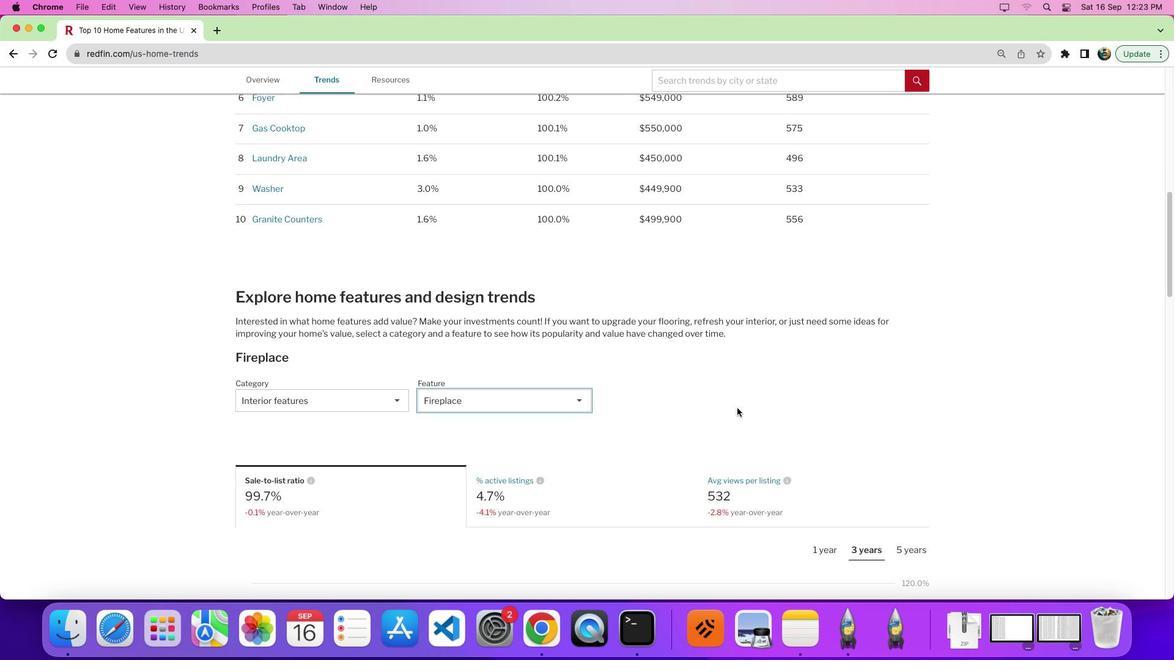 
Action: Mouse scrolled (735, 424) with delta (-6, 29)
Screenshot: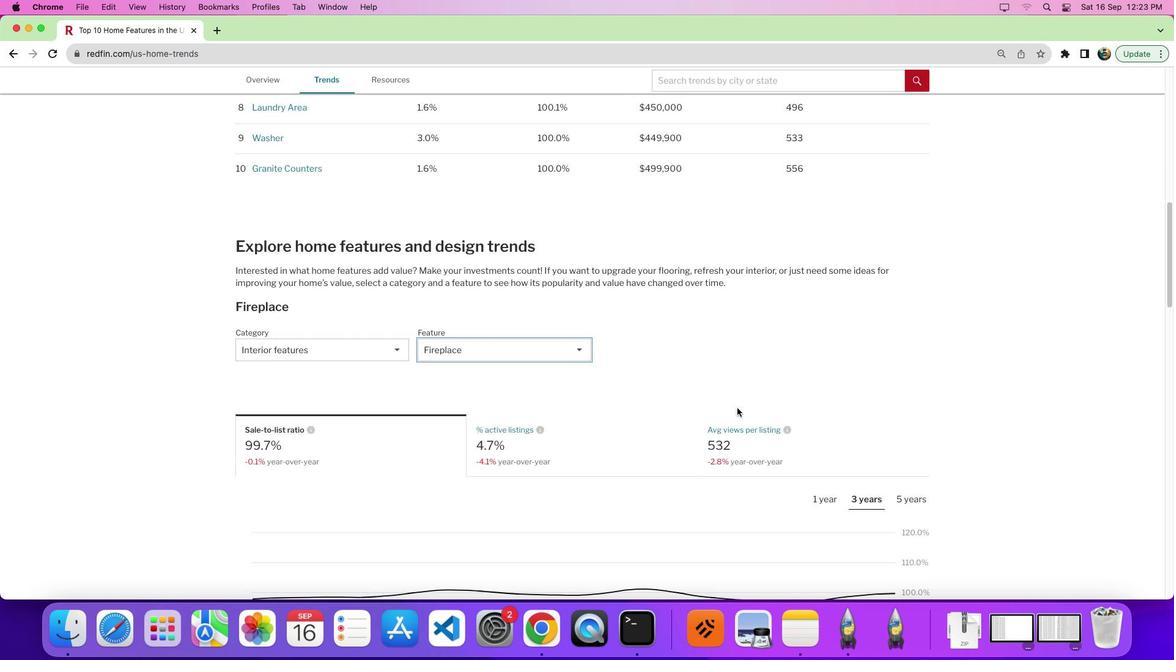 
Action: Mouse moved to (730, 428)
Screenshot: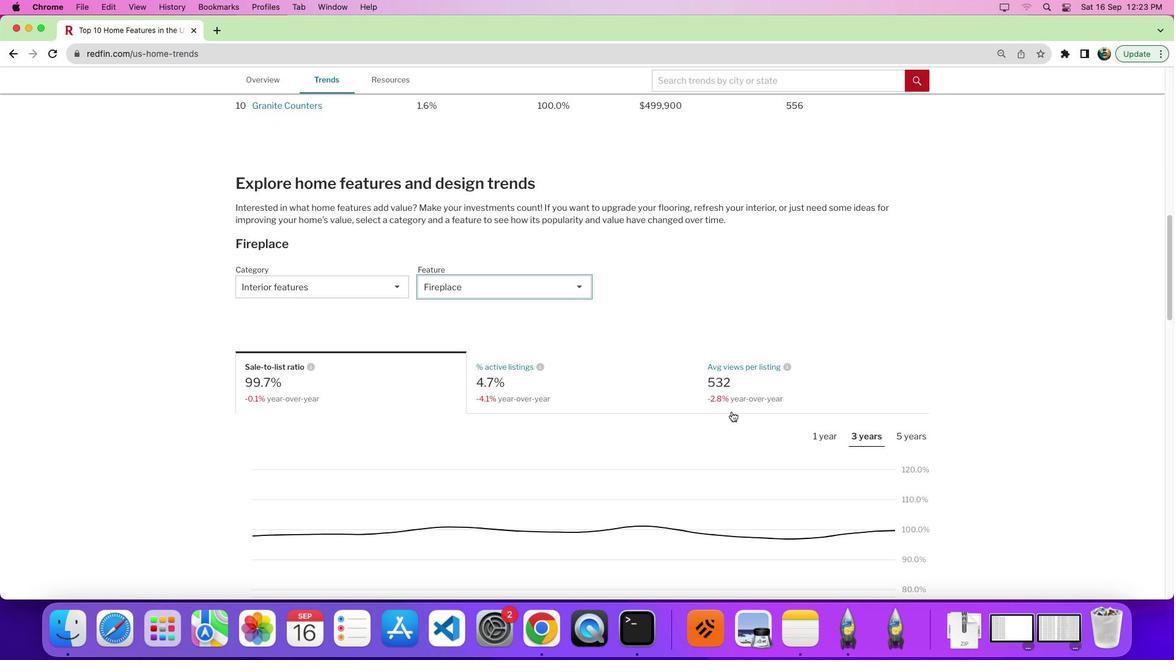 
Action: Mouse scrolled (730, 428) with delta (-6, 31)
Screenshot: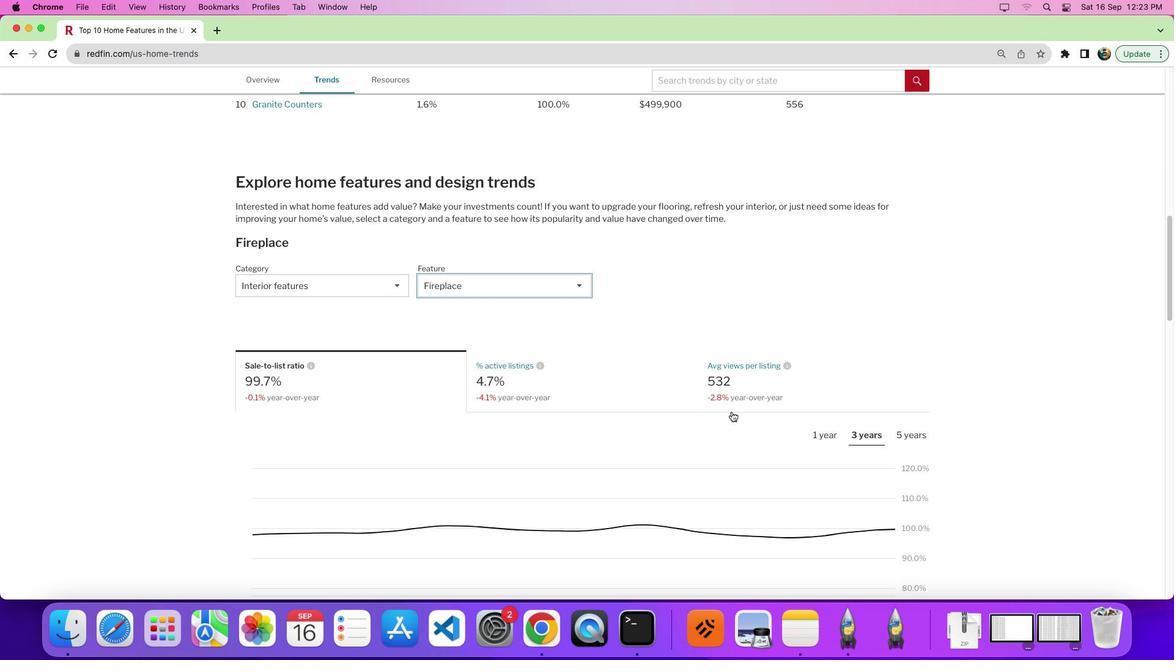 
Action: Mouse scrolled (730, 428) with delta (-6, 31)
Screenshot: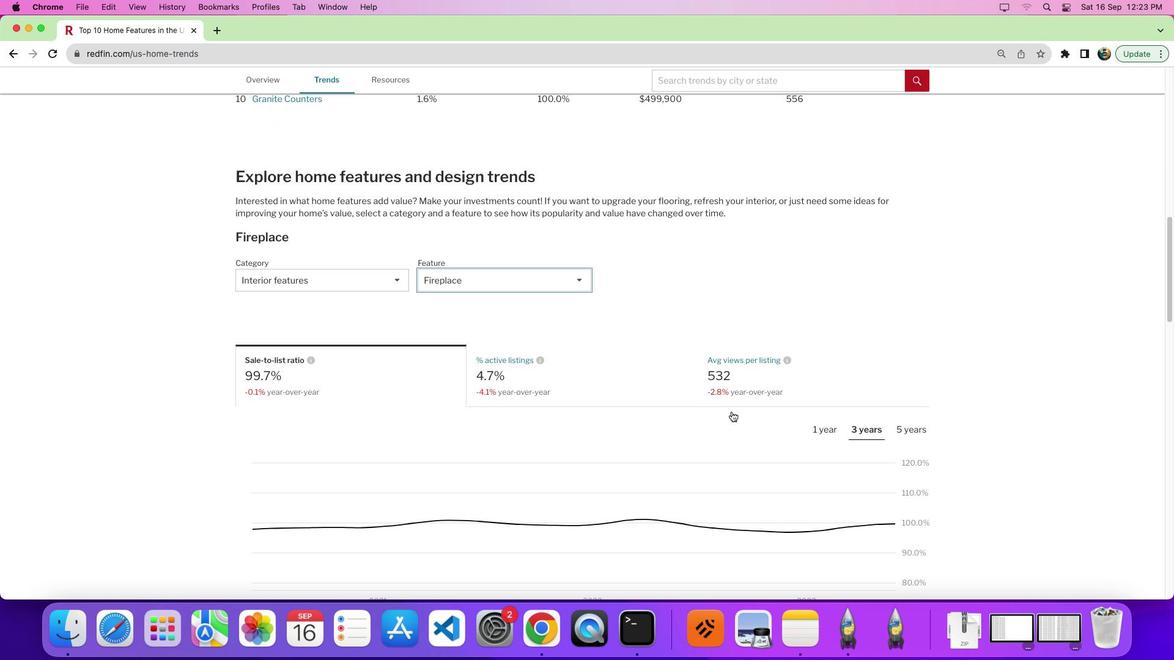 
Action: Mouse scrolled (730, 428) with delta (-6, 31)
Screenshot: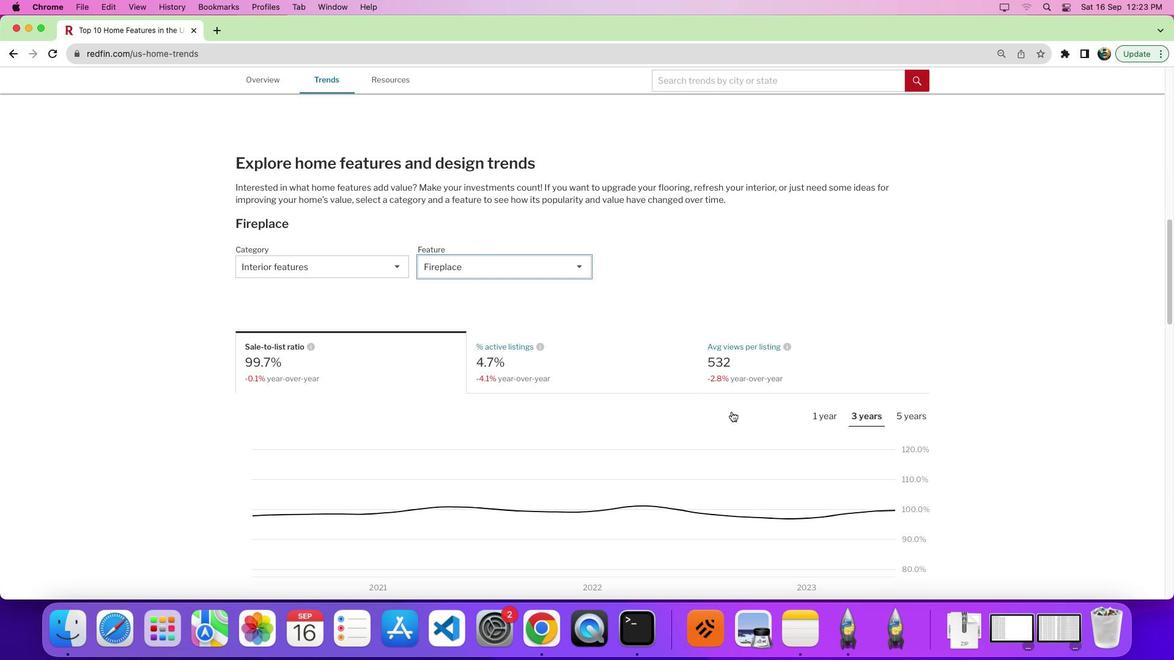 
Action: Mouse scrolled (730, 428) with delta (-6, 31)
Screenshot: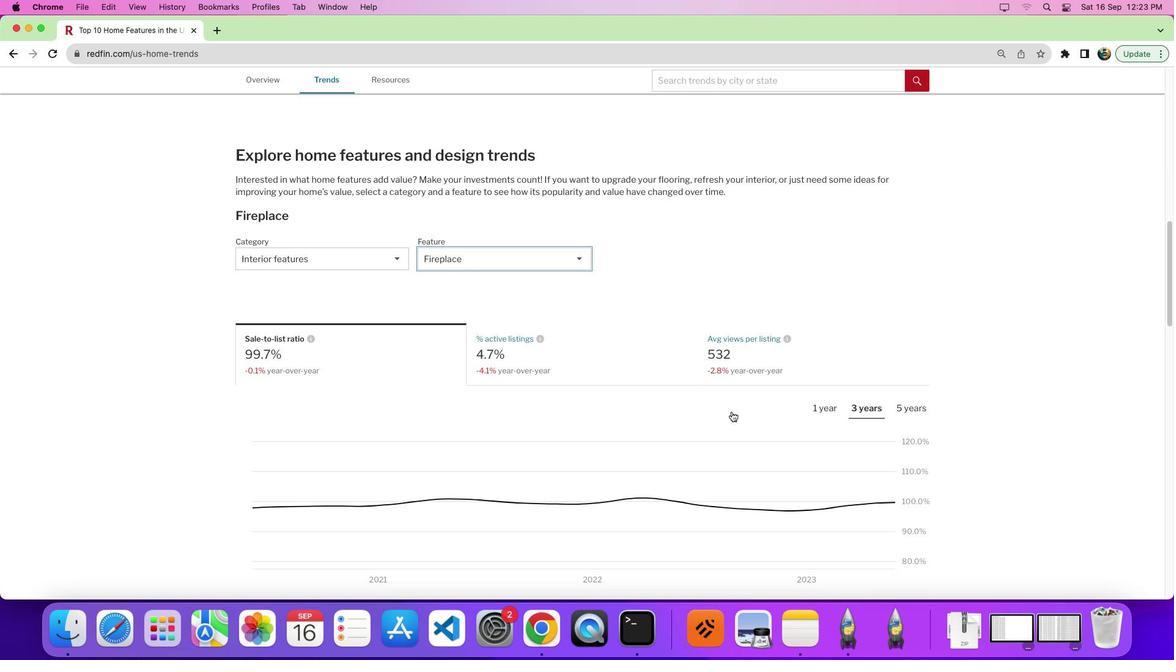 
Action: Mouse moved to (518, 367)
Screenshot: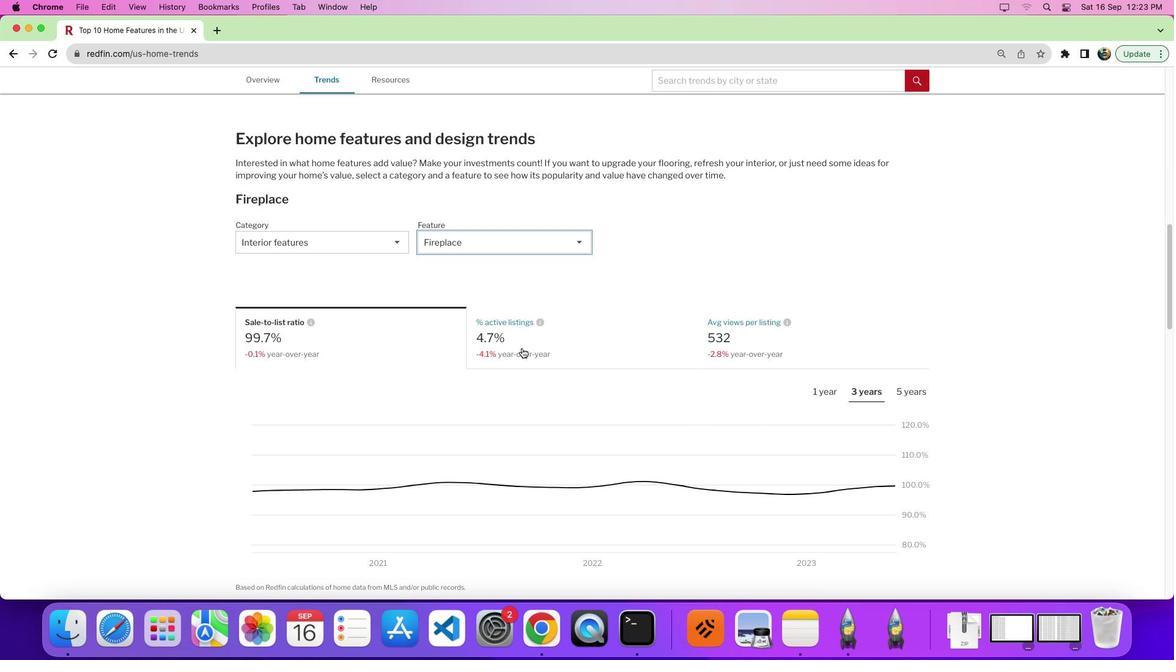 
Action: Mouse pressed left at (518, 367)
Screenshot: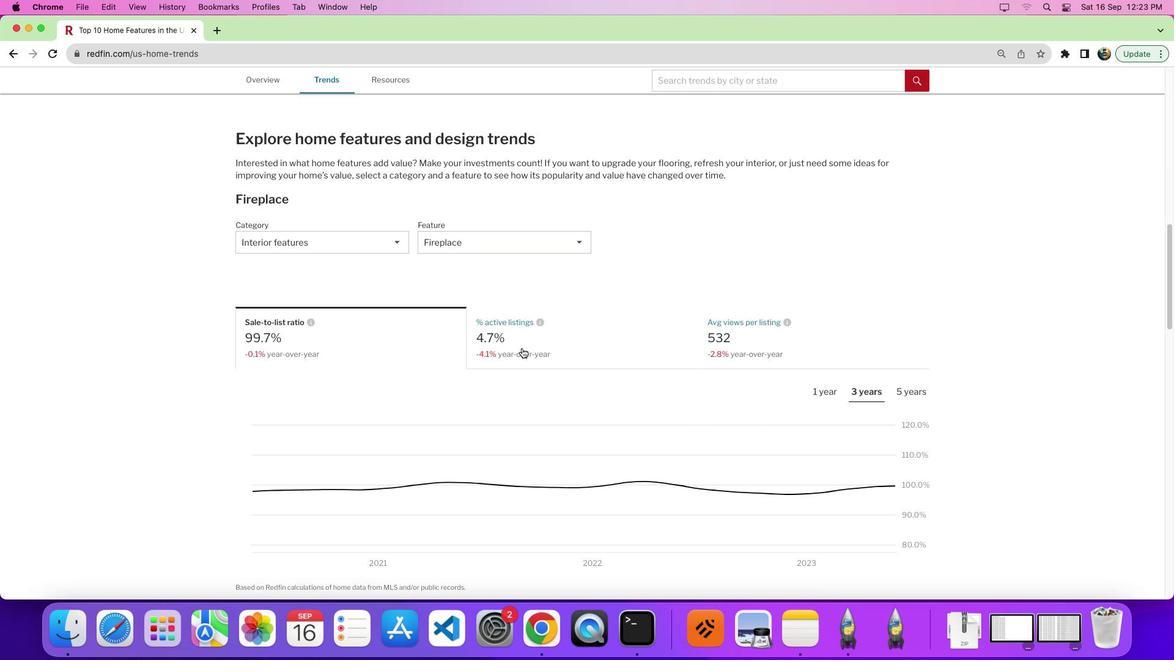 
Action: Mouse moved to (816, 412)
Screenshot: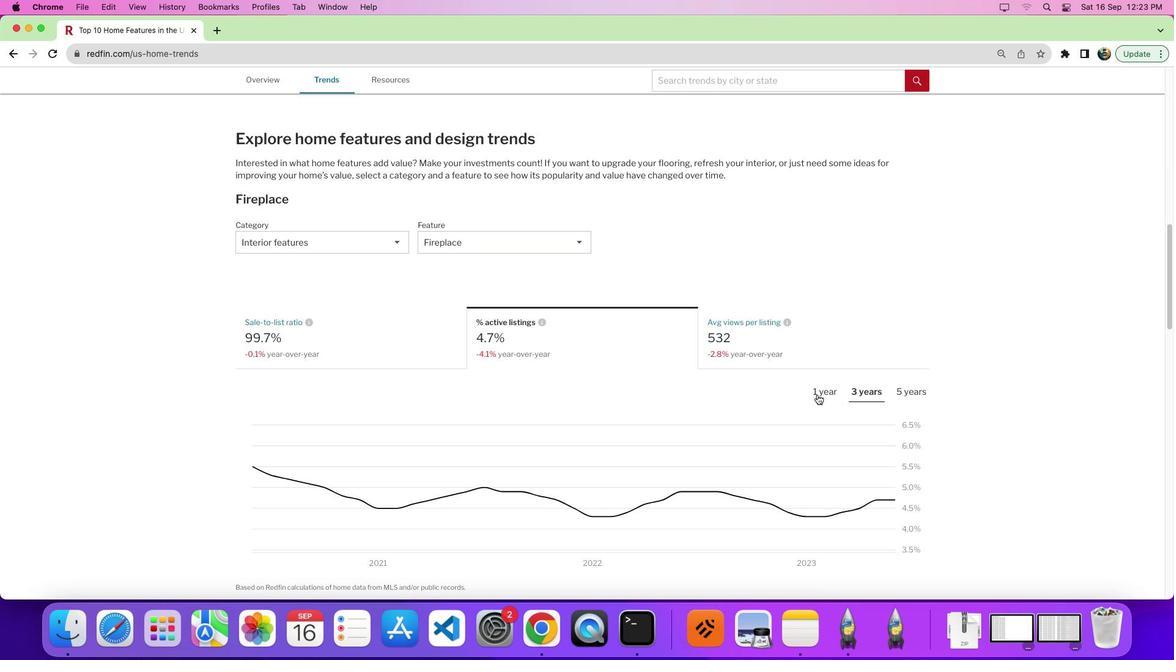 
Action: Mouse pressed left at (816, 412)
Screenshot: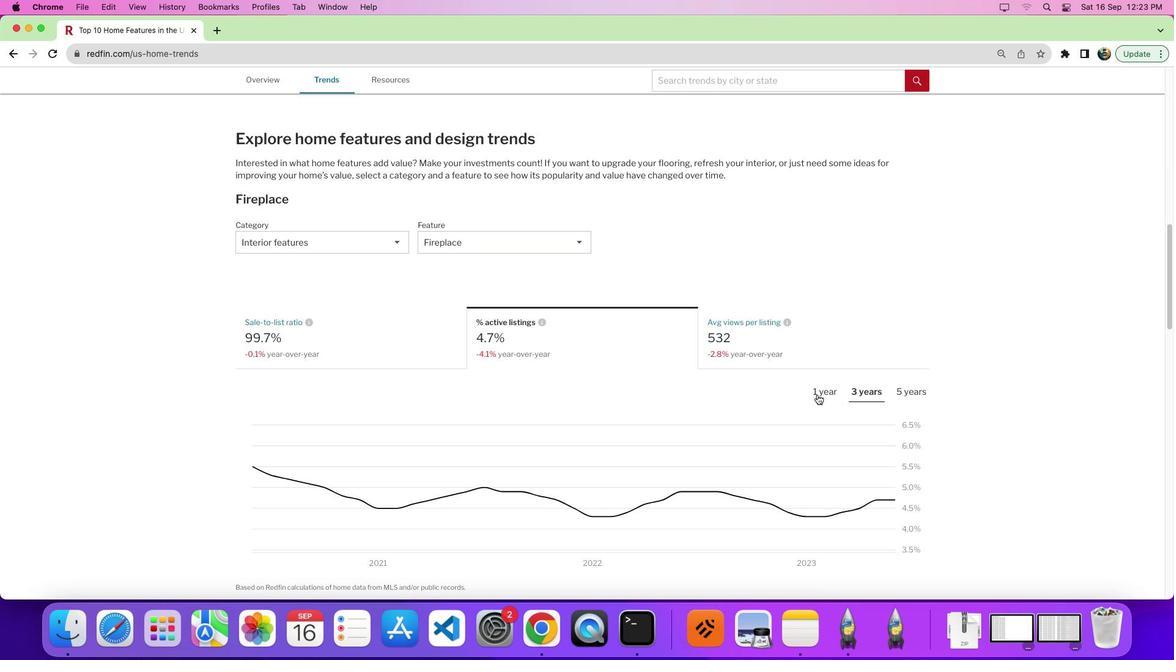 
Action: Mouse moved to (808, 420)
Screenshot: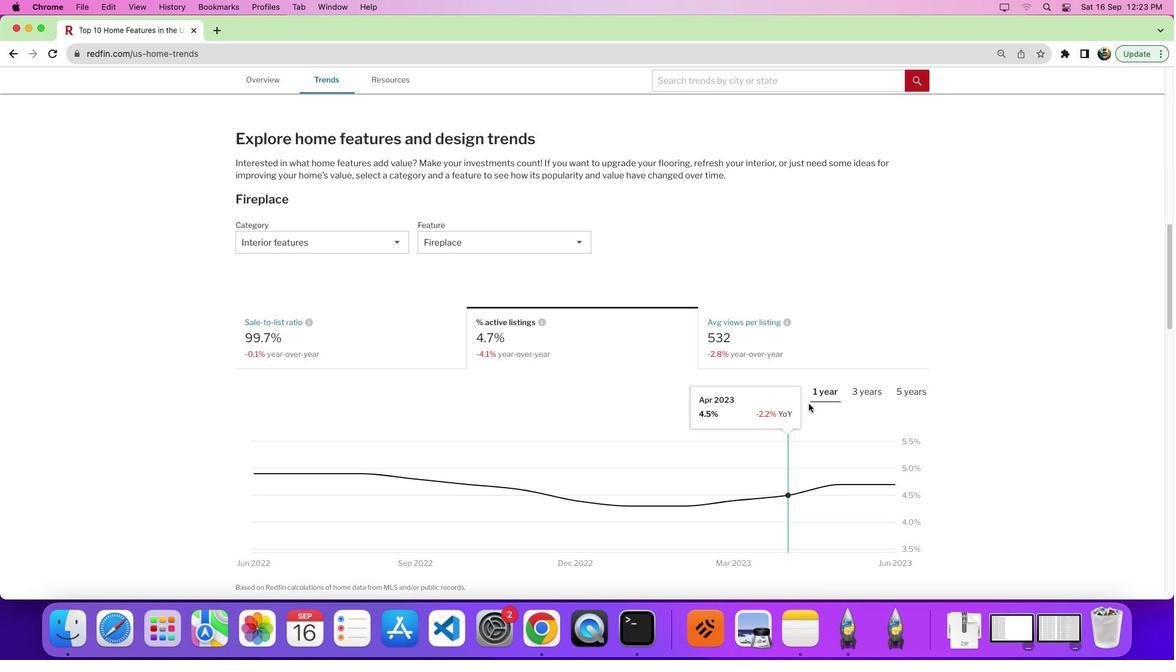 
Action: Mouse scrolled (808, 420) with delta (-6, 31)
Screenshot: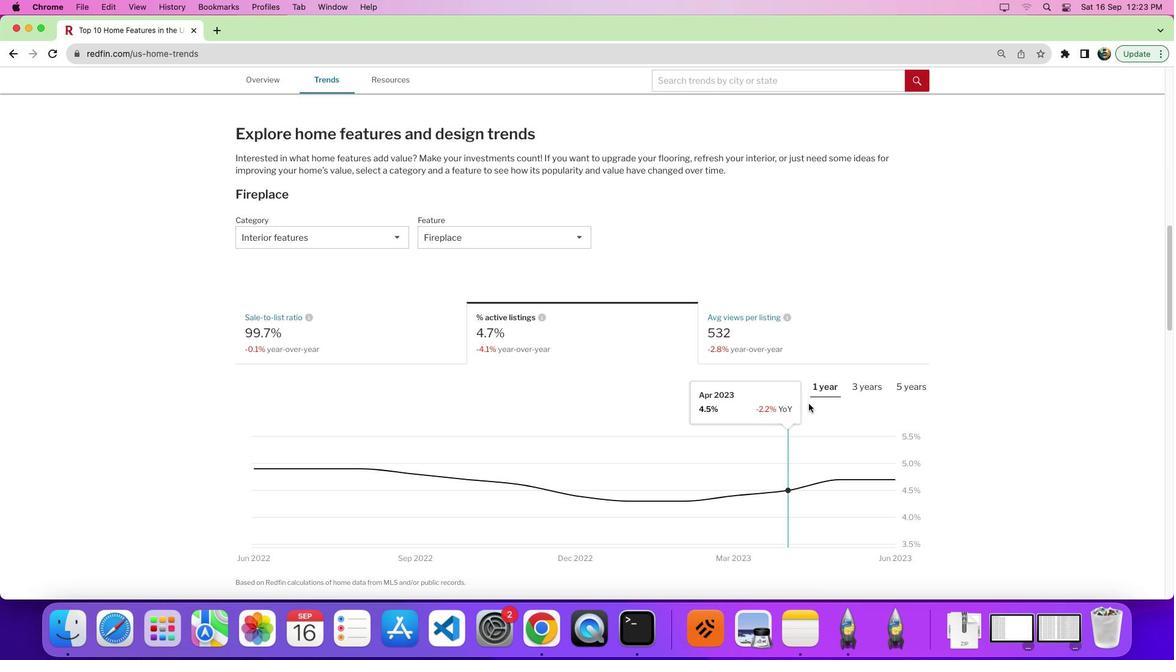 
Action: Mouse scrolled (808, 420) with delta (-6, 31)
Screenshot: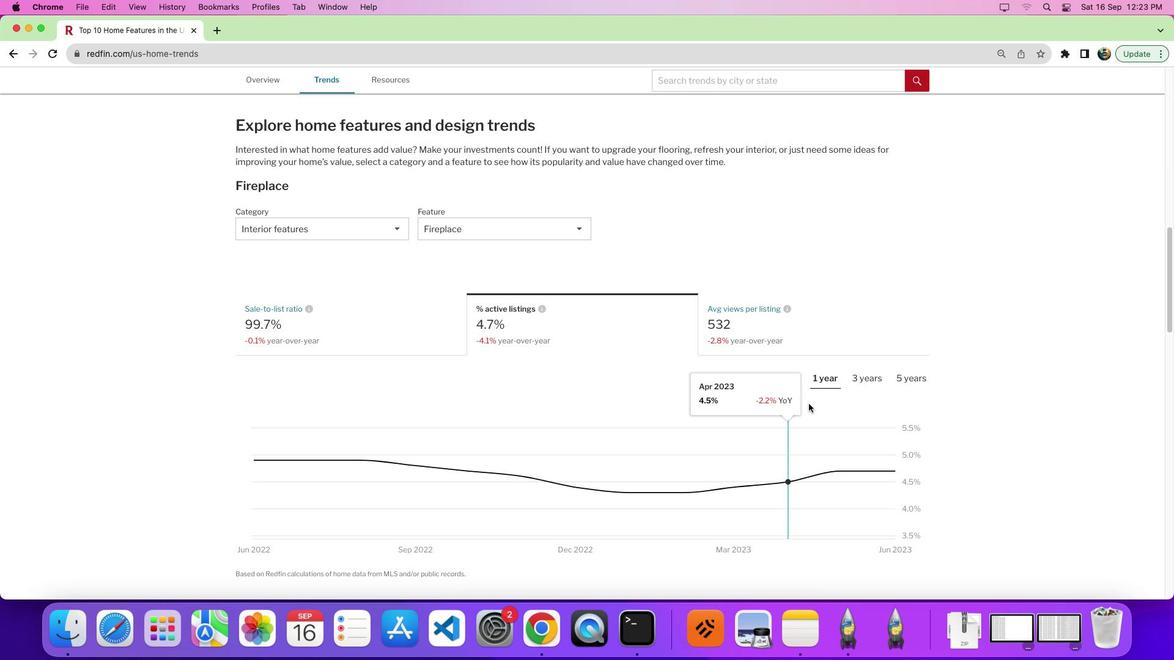 
Action: Mouse scrolled (808, 420) with delta (-6, 30)
Screenshot: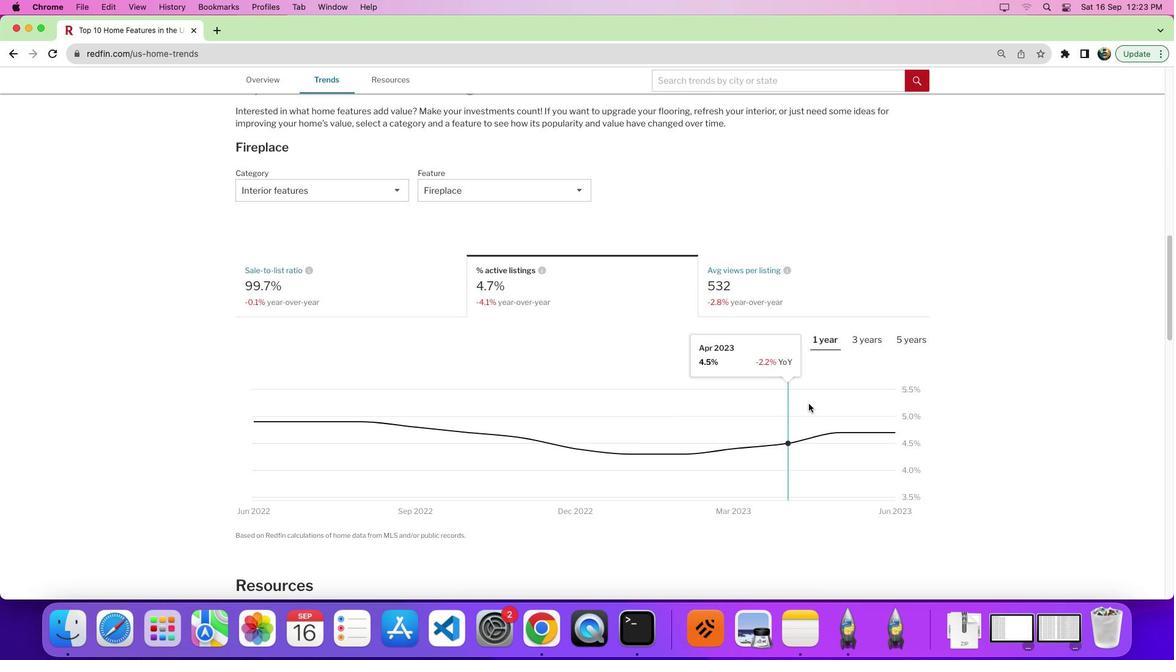 
Action: Mouse moved to (808, 422)
Screenshot: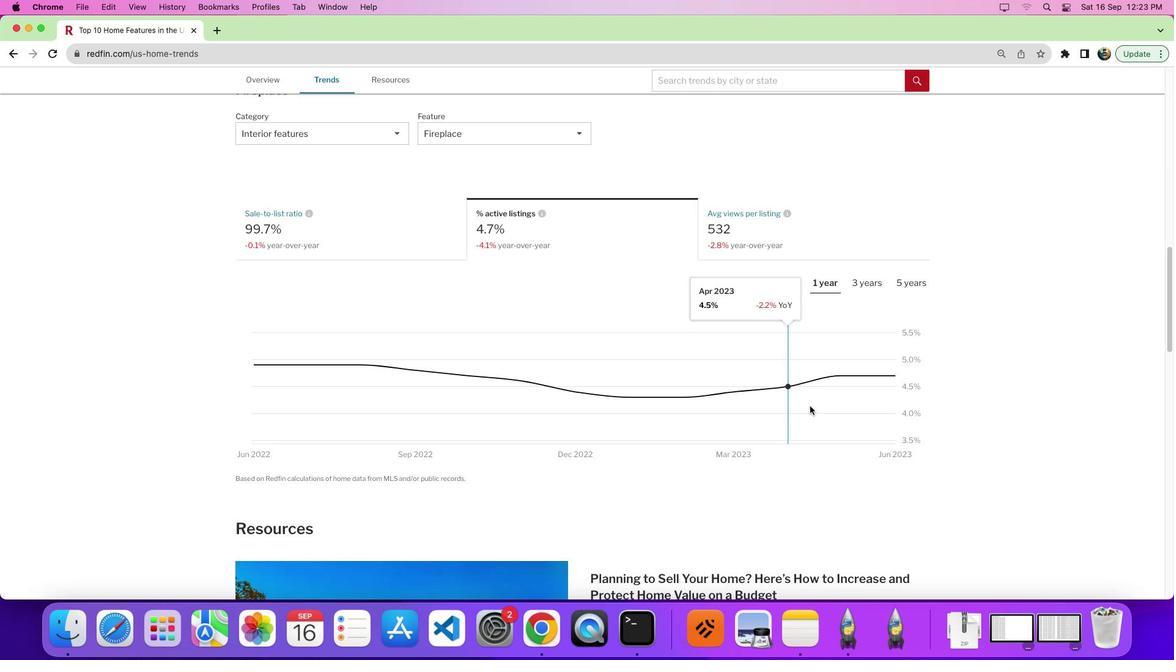 
